 Task: Forward email as attachment with the signature Grace Jones with the subject Update on a training session from softage.8@softage.net to softage.1@softage.net and softage.2@softage.net with BCC to softage.3@softage.net with the message Could you please provide a breakdown of the project communication plan?
Action: Mouse moved to (103, 98)
Screenshot: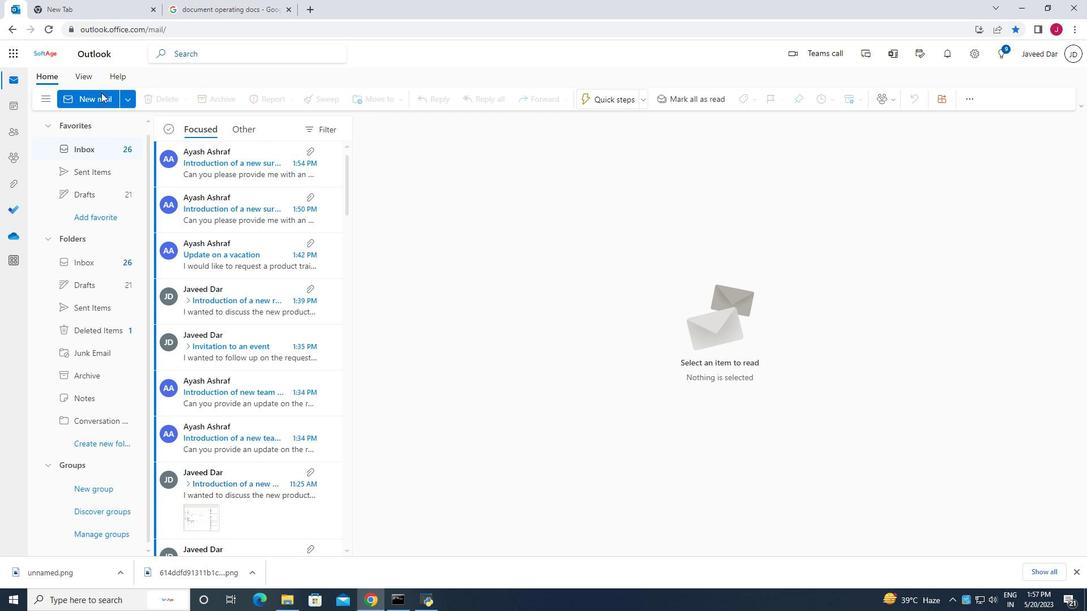 
Action: Mouse pressed left at (103, 98)
Screenshot: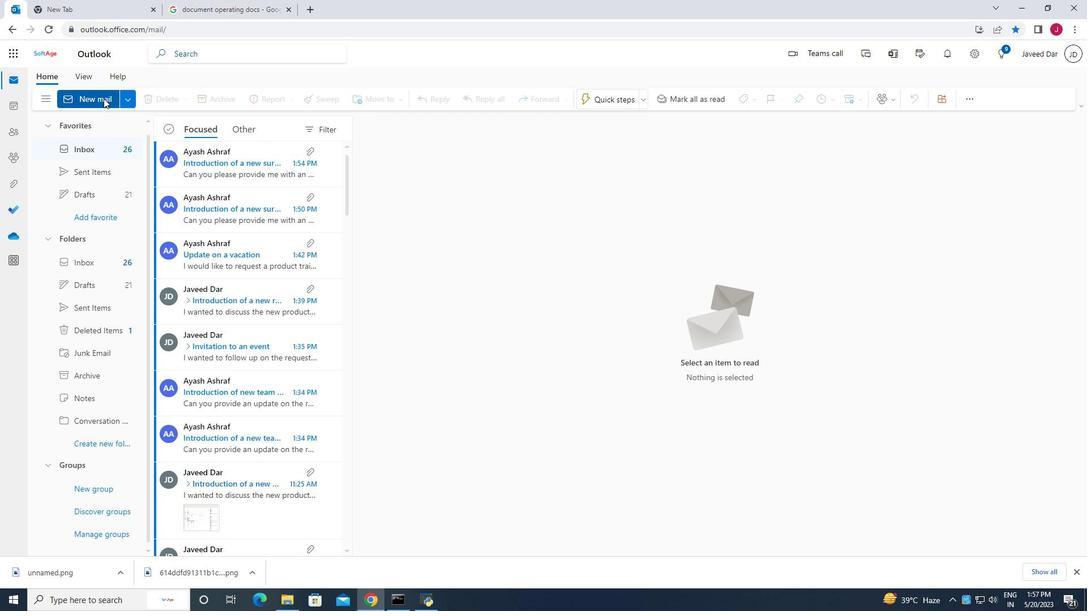 
Action: Mouse moved to (737, 98)
Screenshot: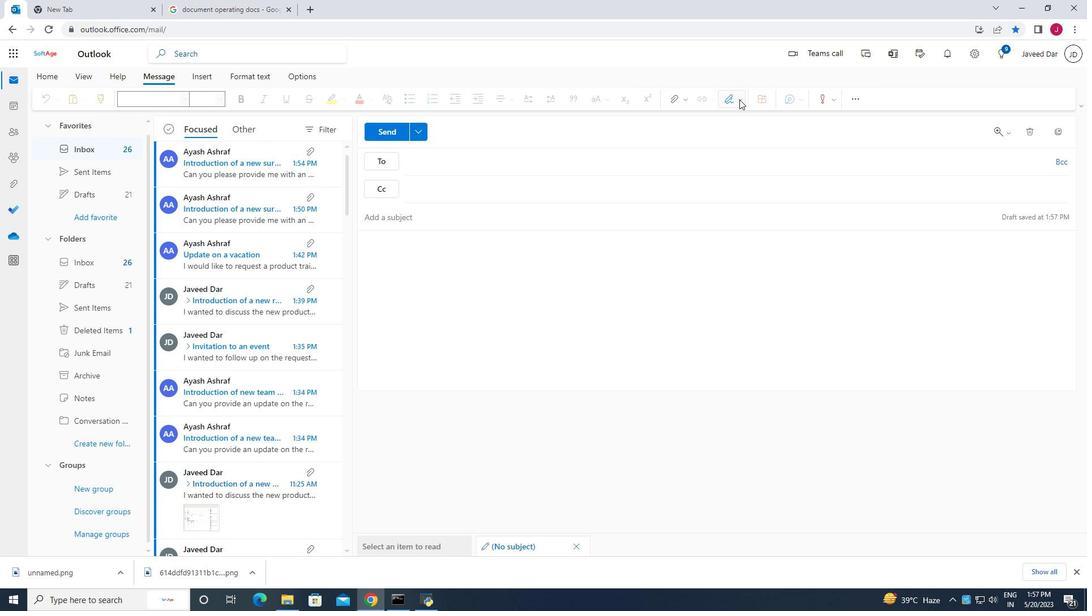 
Action: Mouse pressed left at (737, 98)
Screenshot: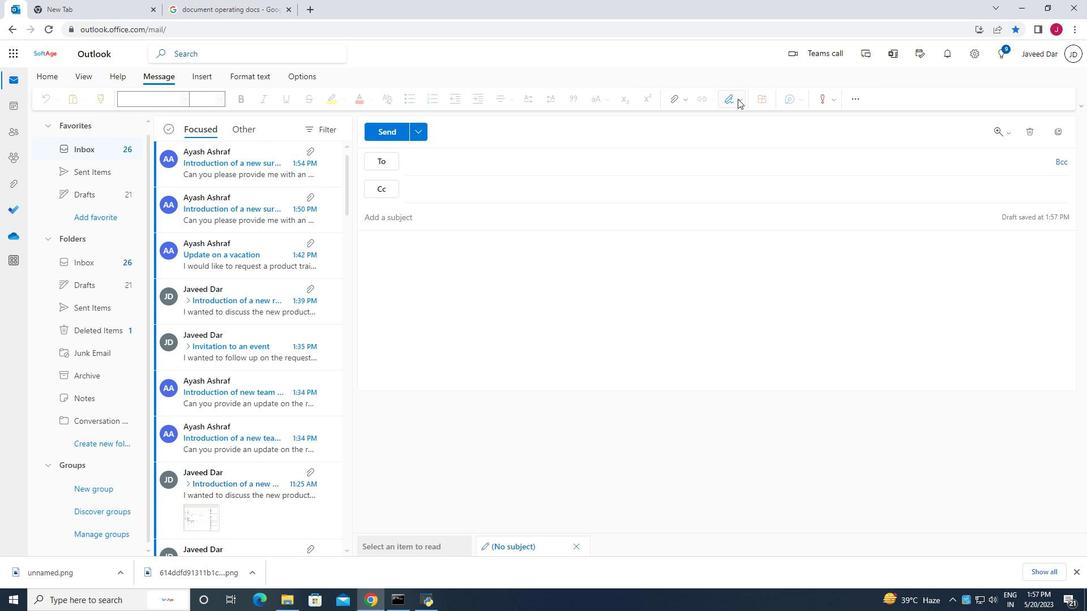 
Action: Mouse moved to (708, 146)
Screenshot: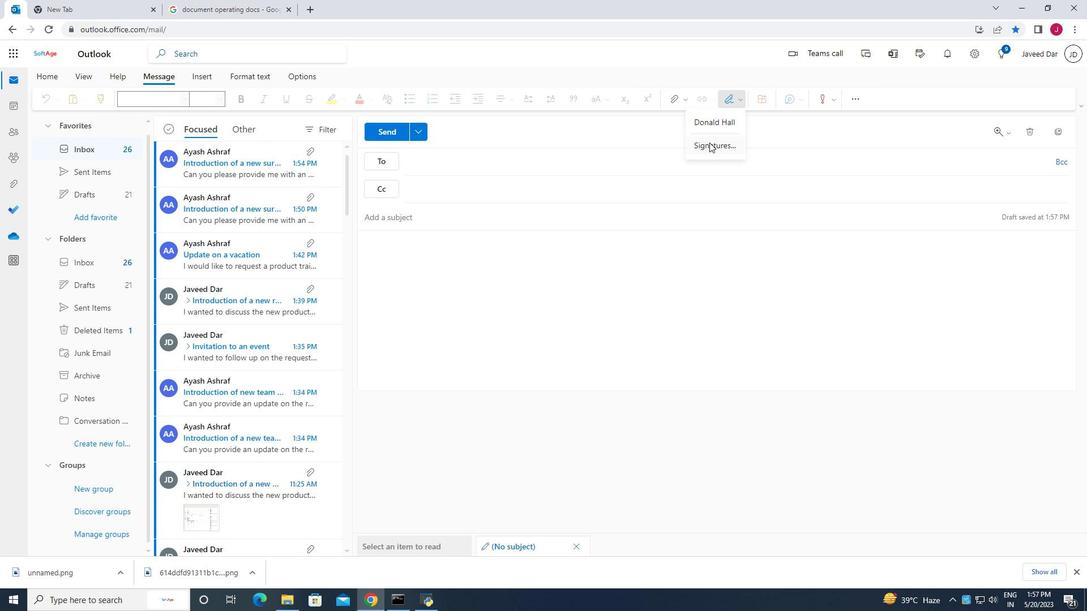 
Action: Mouse pressed left at (708, 146)
Screenshot: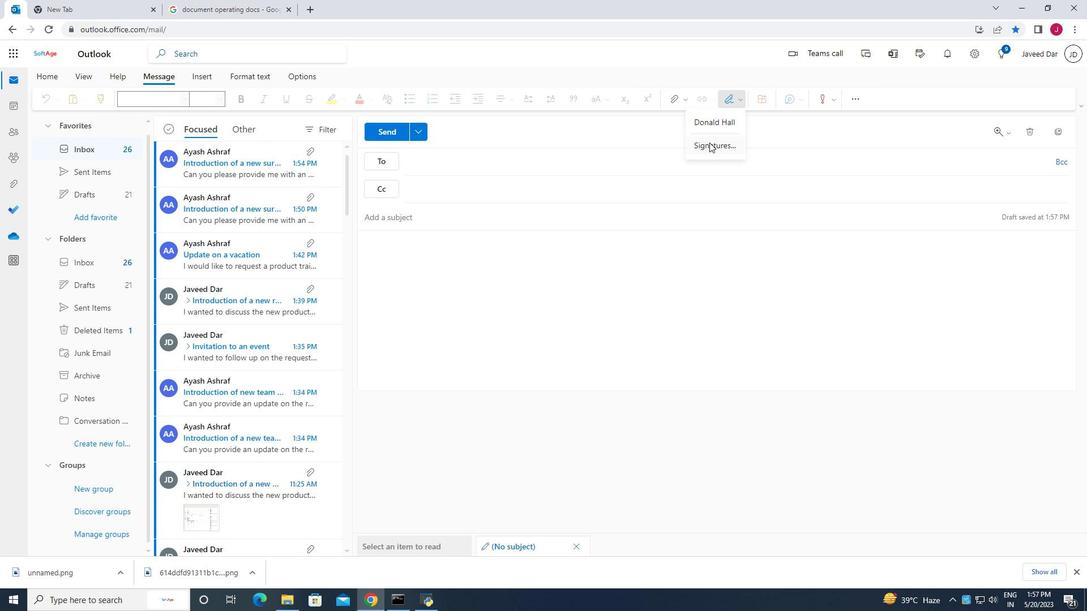 
Action: Mouse moved to (767, 185)
Screenshot: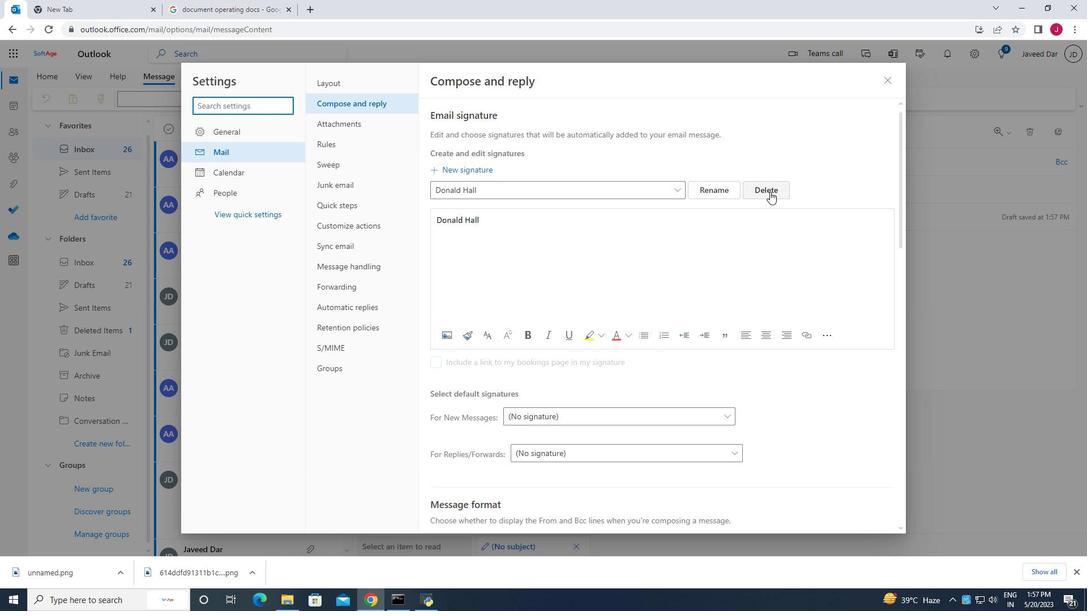 
Action: Mouse pressed left at (767, 185)
Screenshot: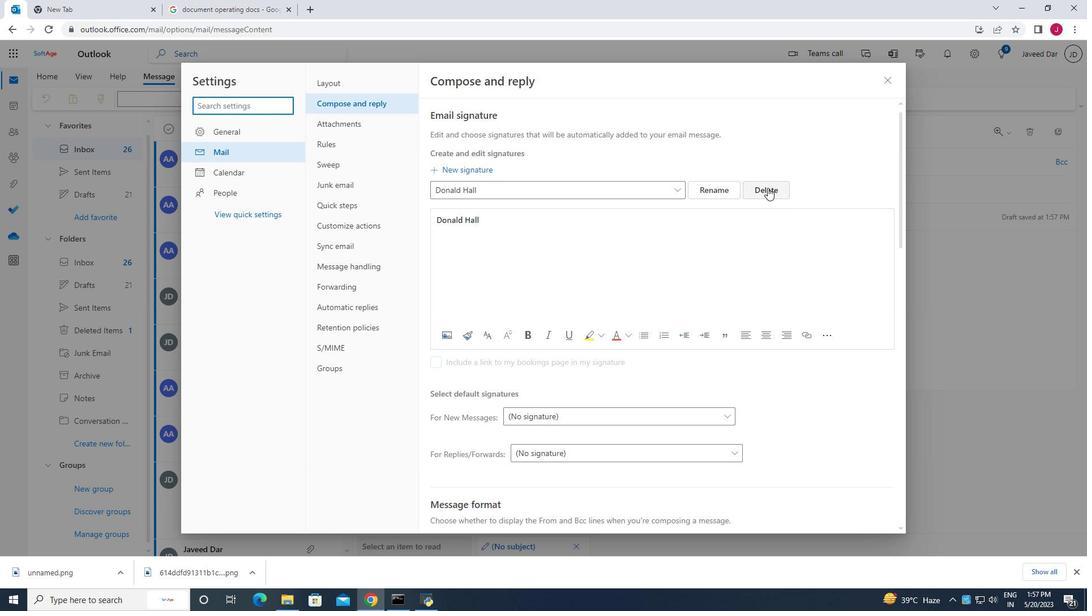 
Action: Mouse moved to (480, 189)
Screenshot: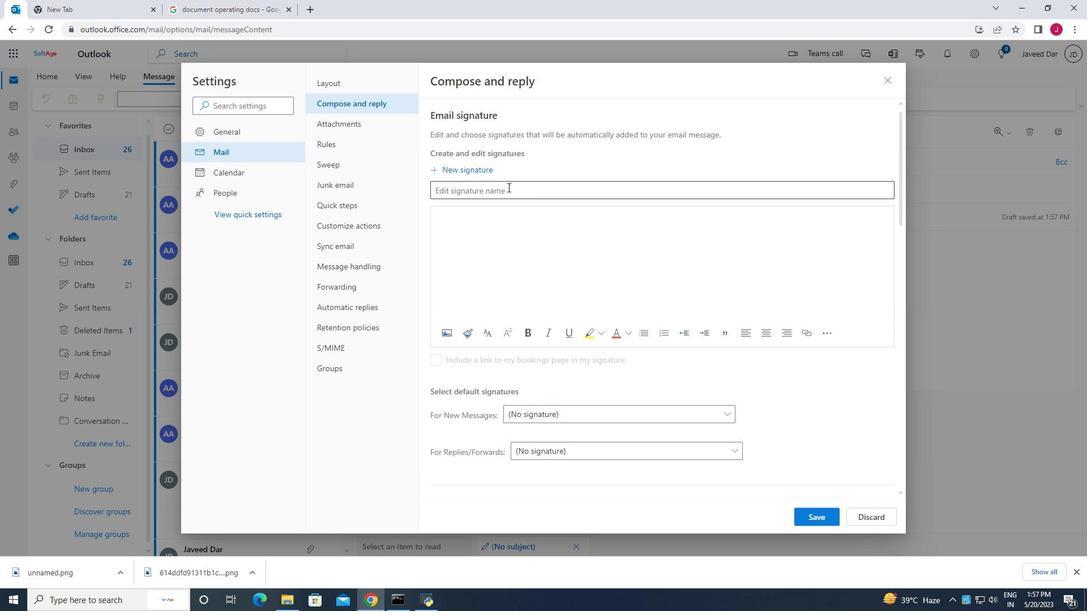 
Action: Mouse pressed left at (480, 189)
Screenshot: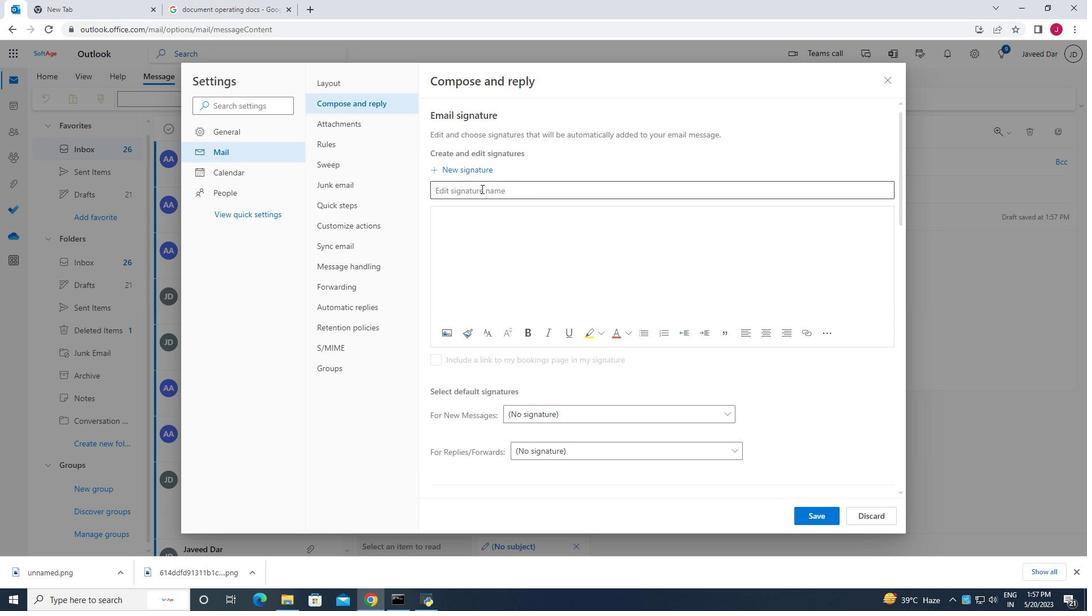 
Action: Key pressed <Key.caps_lock>G<Key.caps_lock>race<Key.space>jones
Screenshot: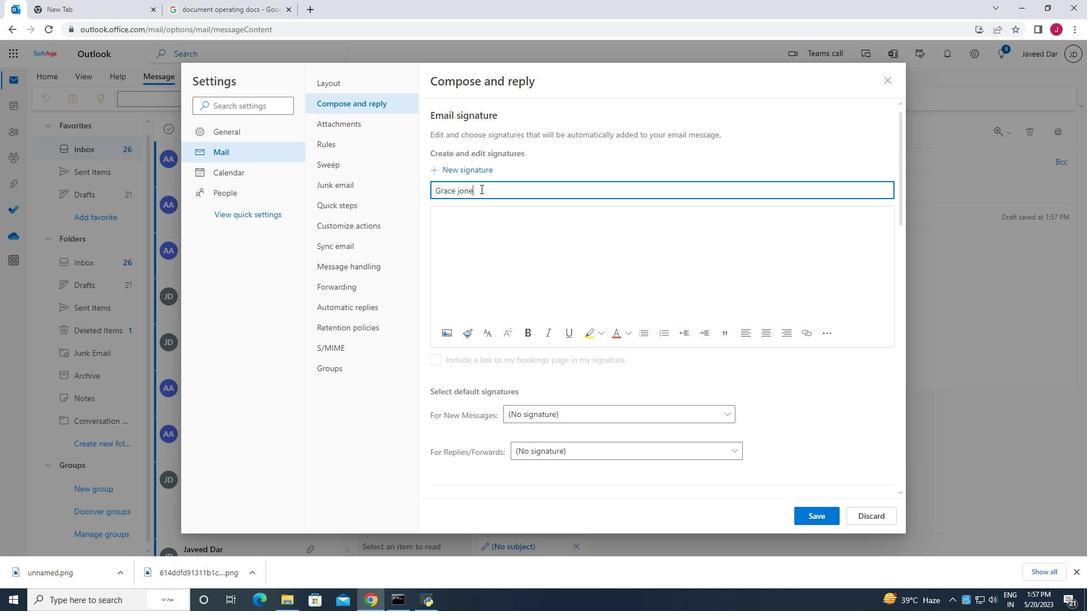 
Action: Mouse moved to (467, 217)
Screenshot: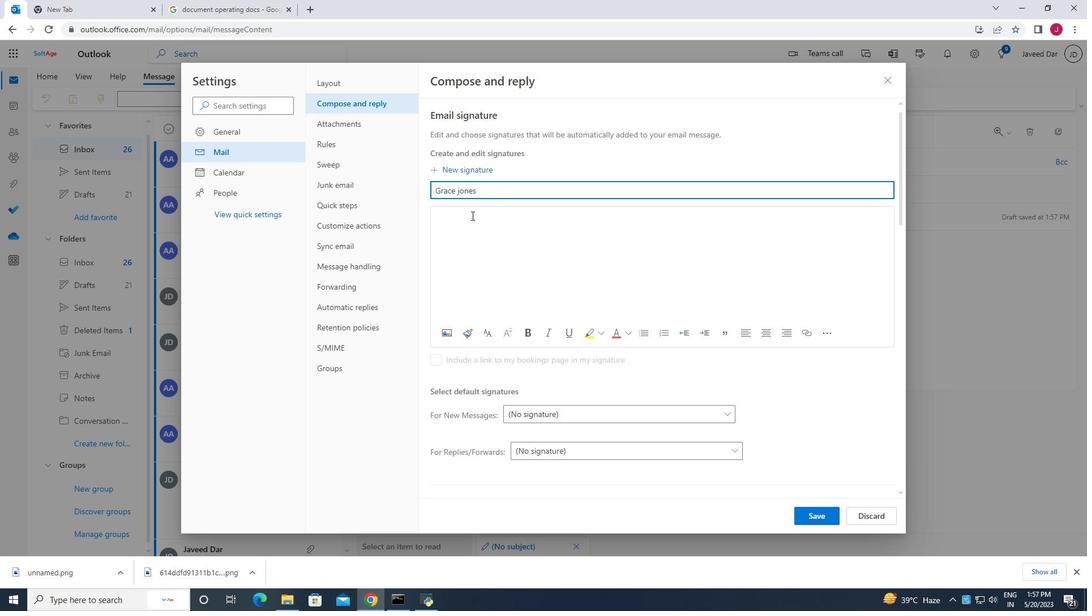 
Action: Mouse pressed left at (467, 217)
Screenshot: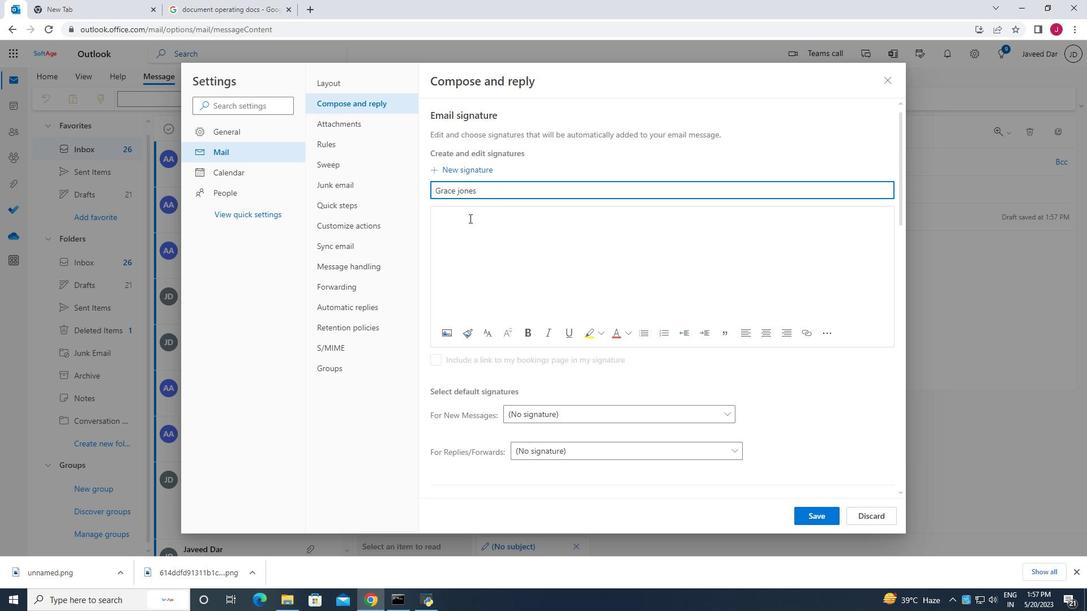 
Action: Key pressed <Key.caps_lock>G<Key.caps_lock>race<Key.space>jones
Screenshot: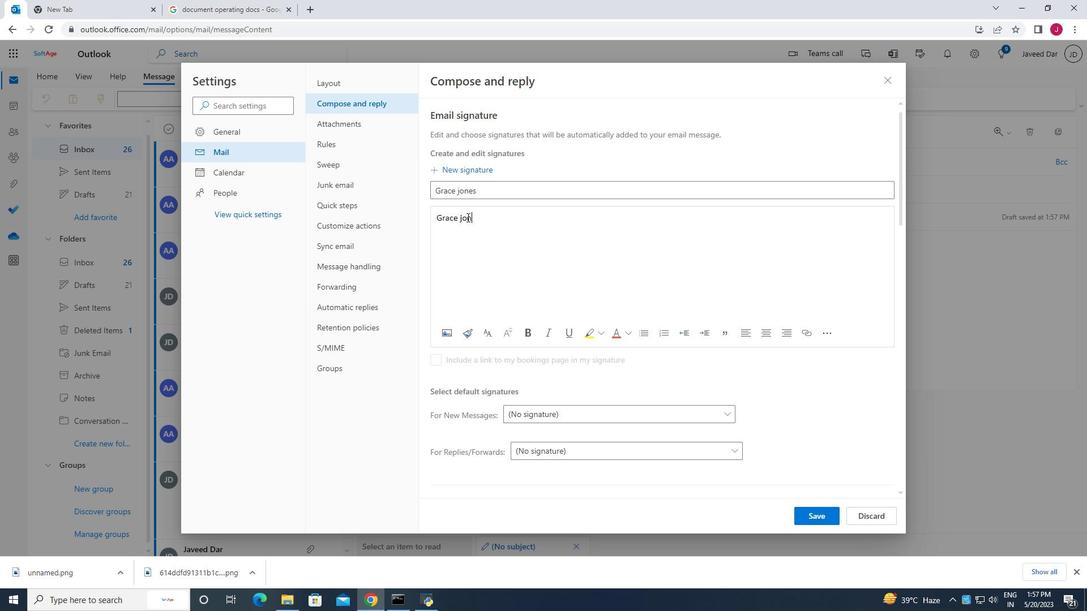 
Action: Mouse moved to (811, 513)
Screenshot: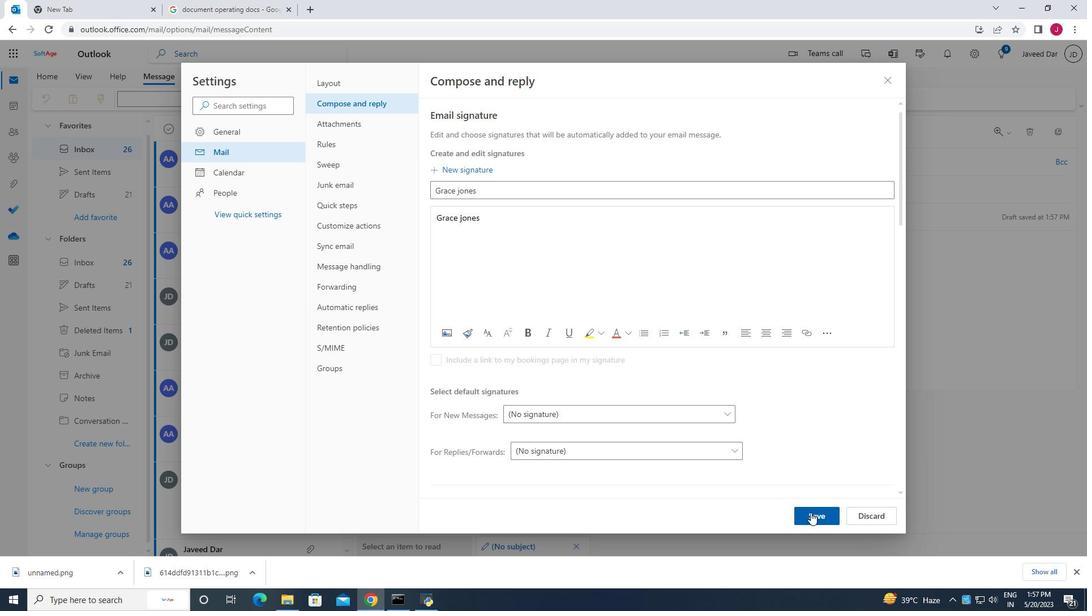 
Action: Mouse pressed left at (811, 513)
Screenshot: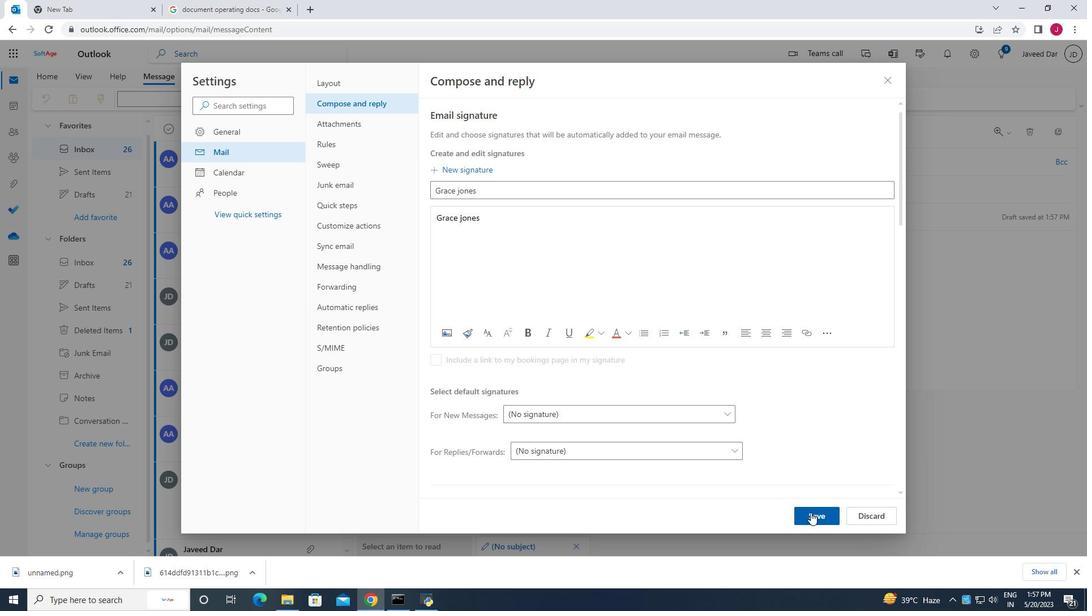 
Action: Mouse moved to (894, 84)
Screenshot: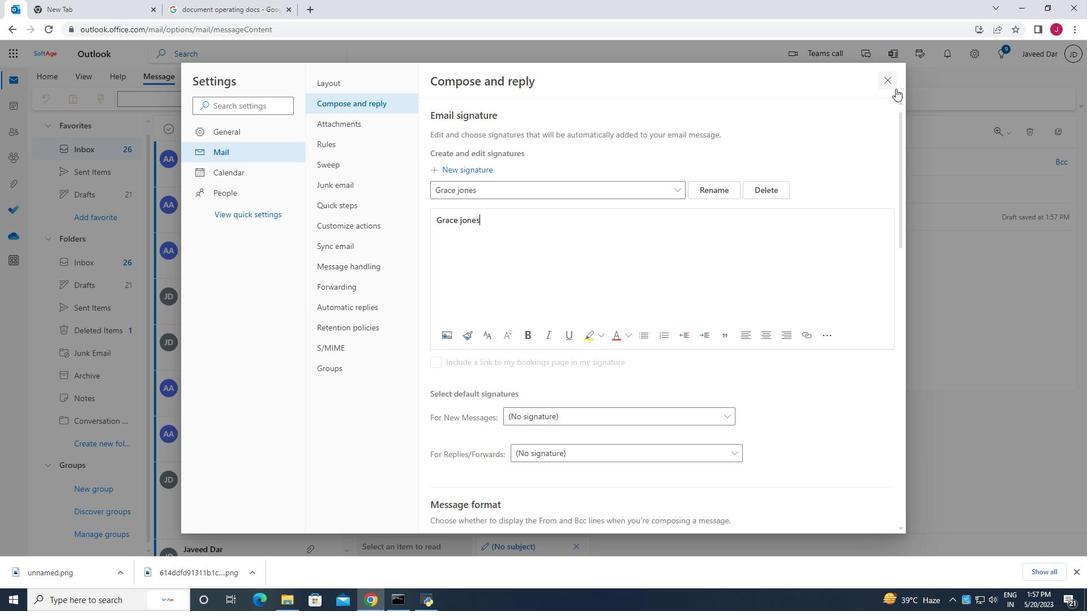 
Action: Mouse pressed left at (894, 84)
Screenshot: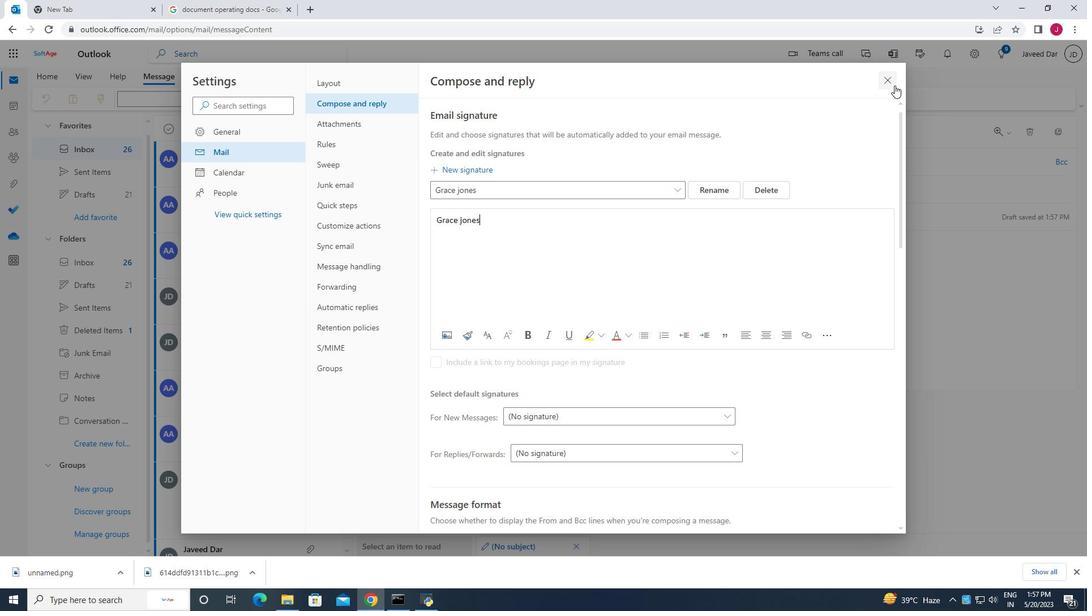 
Action: Mouse moved to (724, 102)
Screenshot: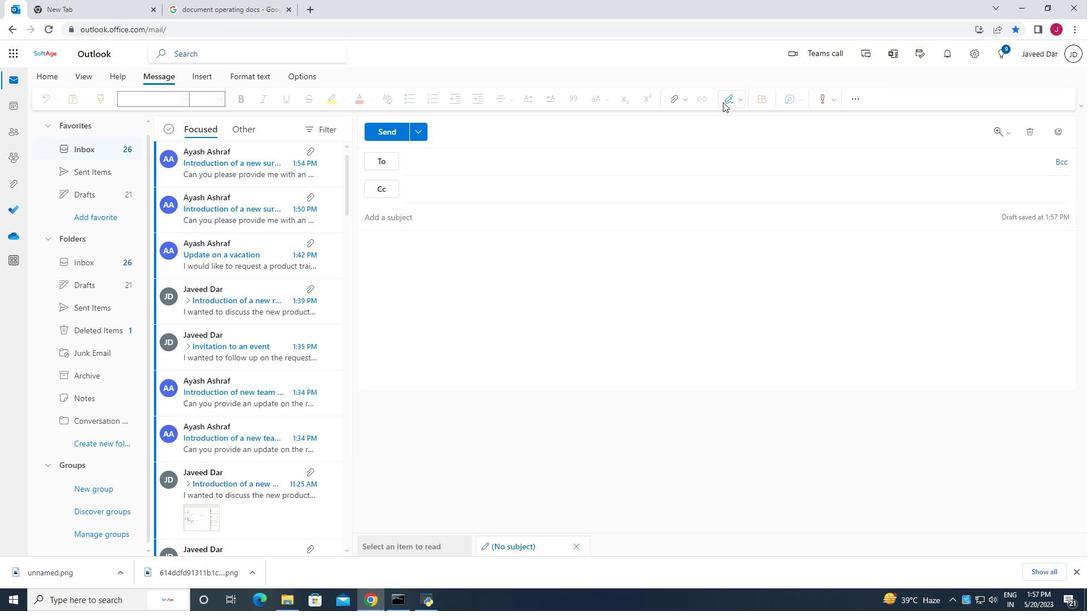 
Action: Mouse pressed left at (724, 102)
Screenshot: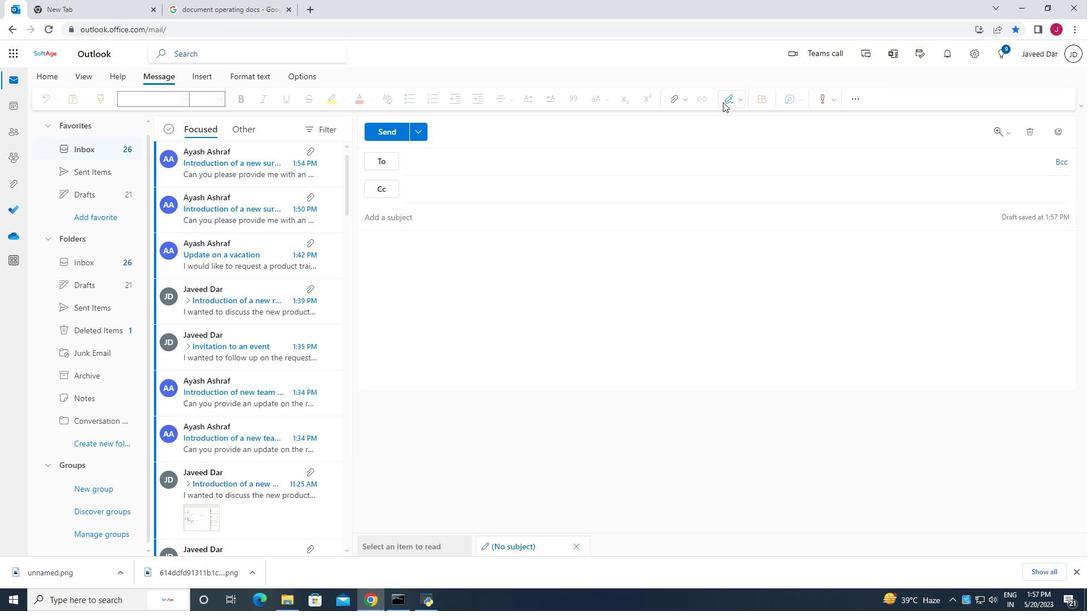 
Action: Mouse moved to (707, 122)
Screenshot: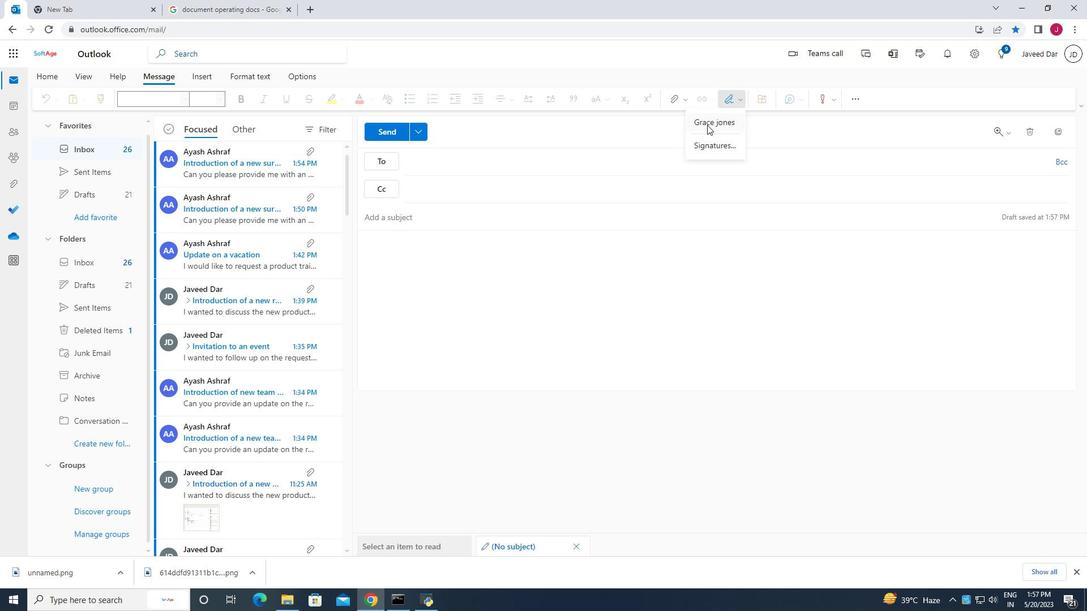 
Action: Mouse pressed left at (707, 122)
Screenshot: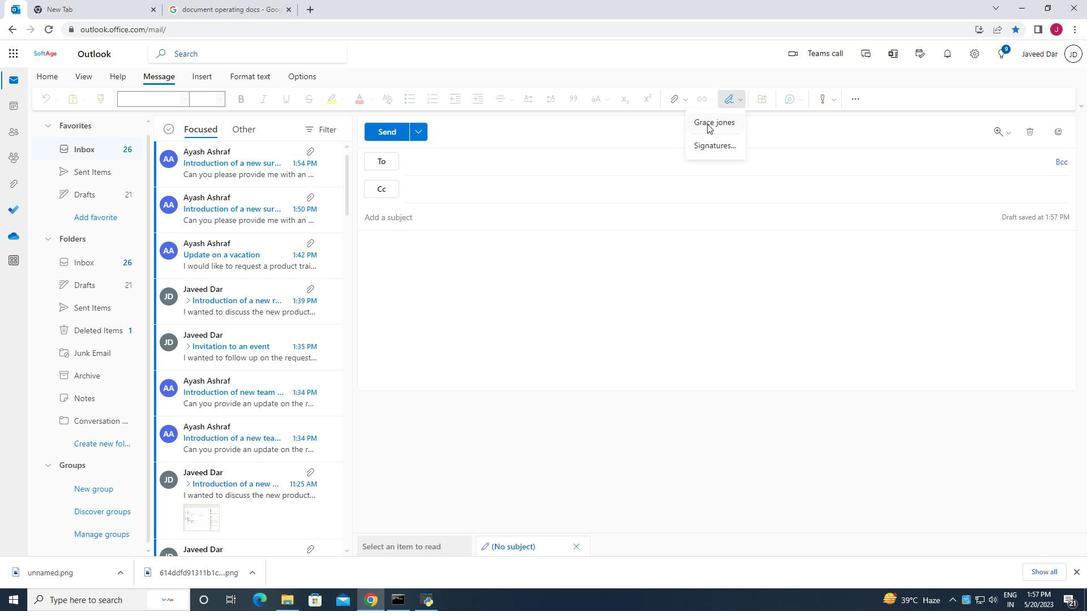 
Action: Mouse moved to (395, 218)
Screenshot: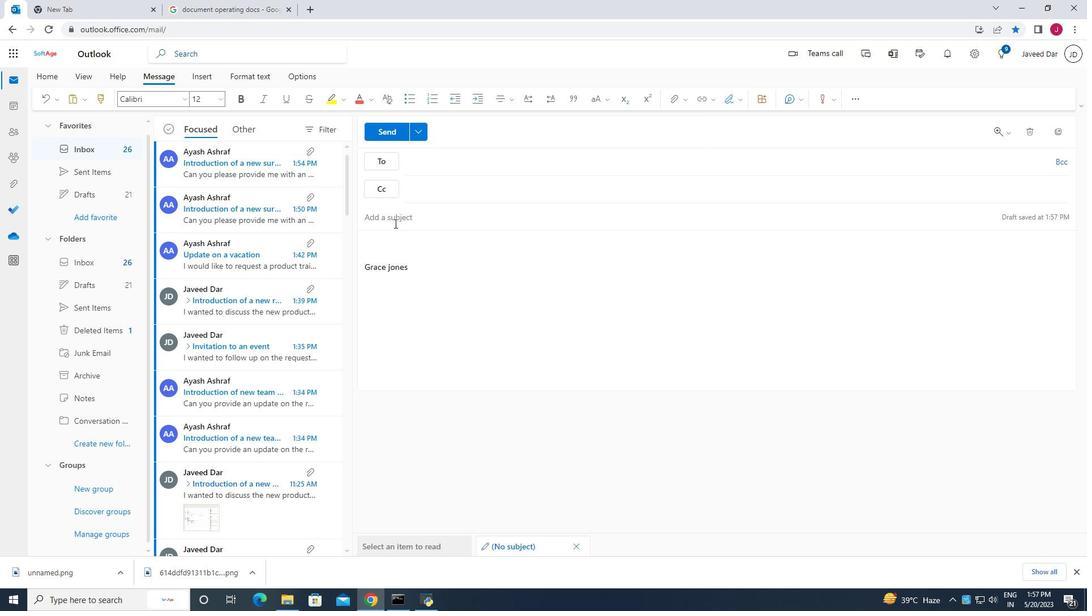 
Action: Mouse pressed left at (395, 218)
Screenshot: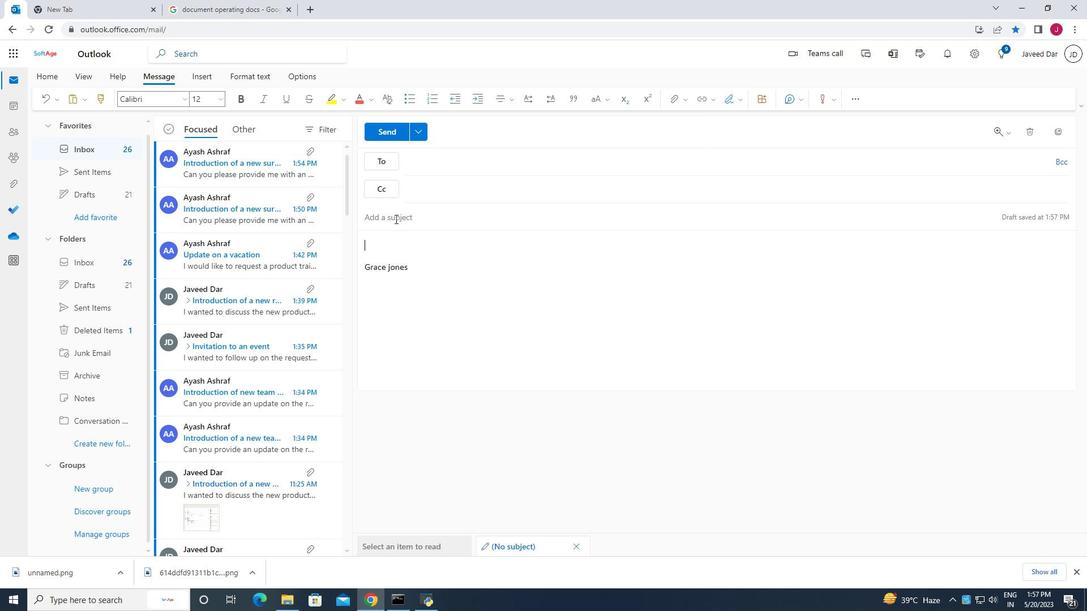 
Action: Key pressed <Key.caps_lock>U<Key.caps_lock>pdate<Key.space>on<Key.space>a<Key.space>training<Key.space>session
Screenshot: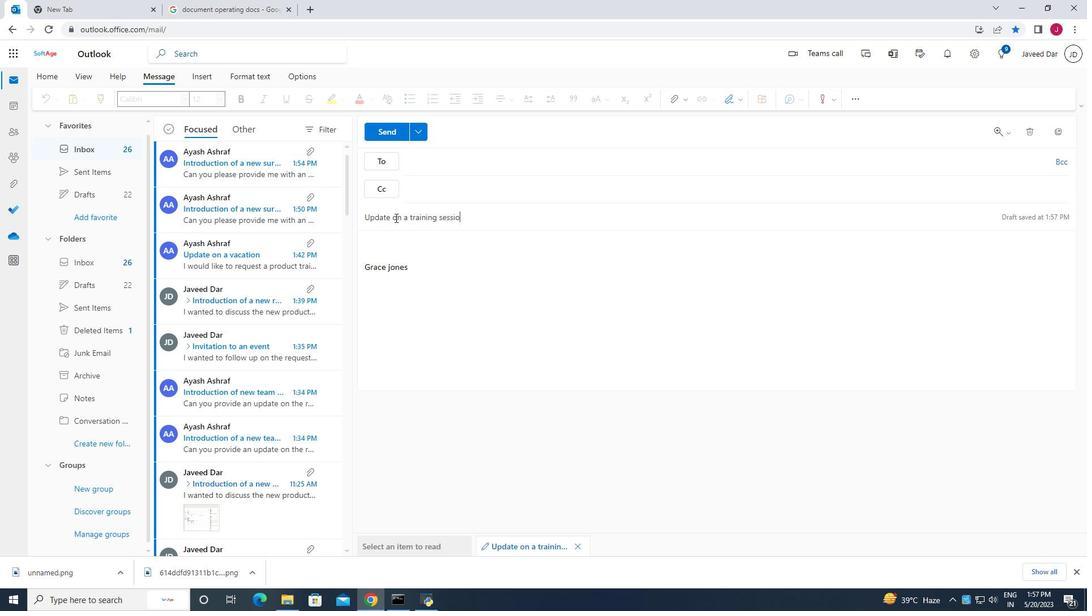 
Action: Mouse moved to (389, 245)
Screenshot: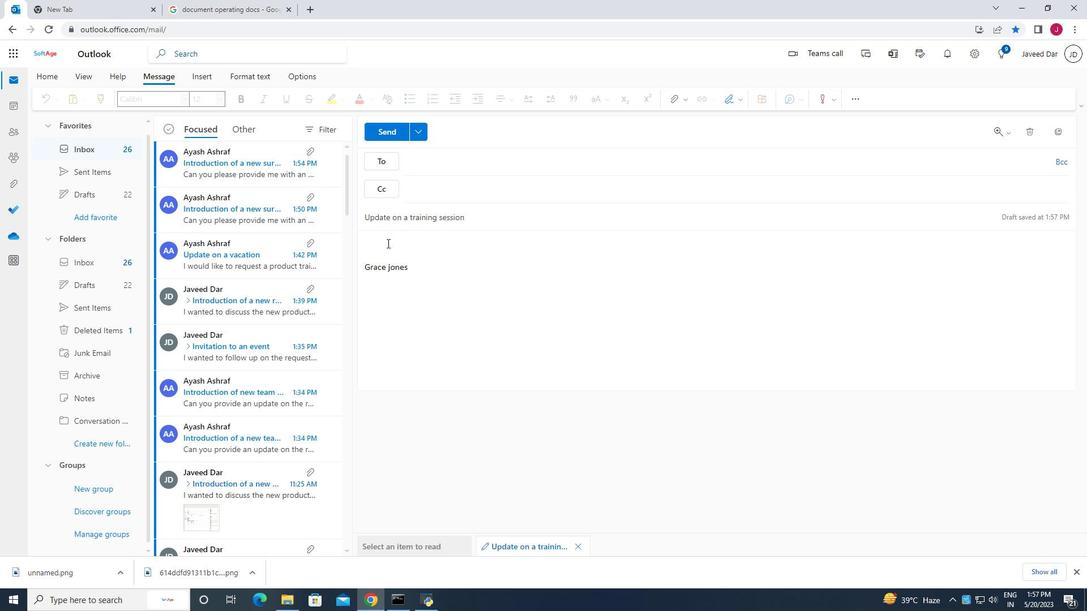 
Action: Mouse pressed left at (389, 245)
Screenshot: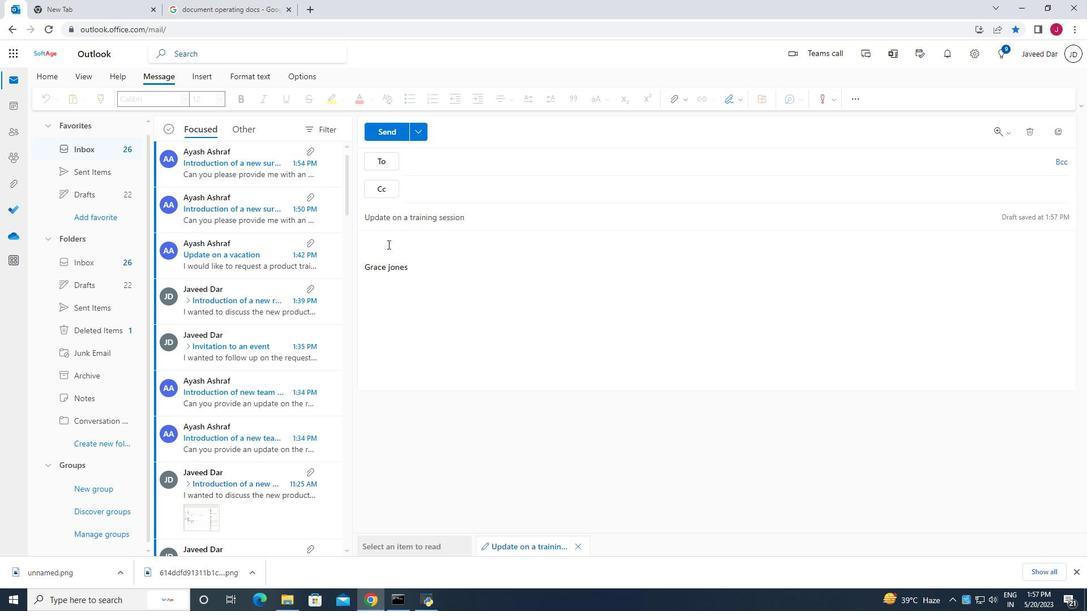 
Action: Key pressed <Key.caps_lock>C<Key.caps_lock>ould<Key.space>you<Key.space>please<Key.space>provide<Key.space>a<Key.space>breakdown<Key.space>of<Key.space>the<Key.space>project<Key.space>communication<Key.space>plan.
Screenshot: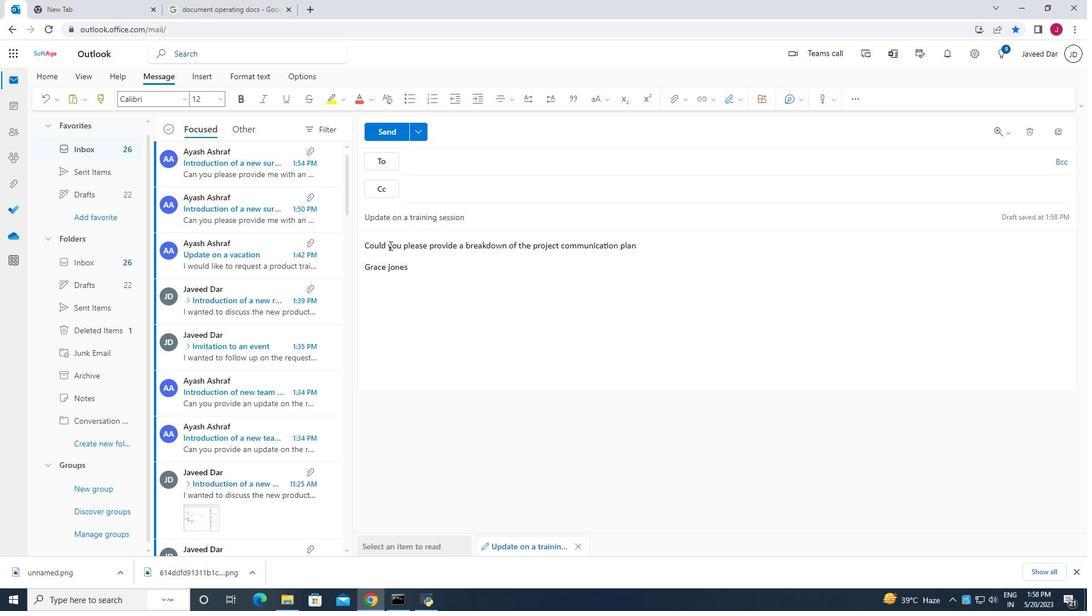 
Action: Mouse moved to (1064, 160)
Screenshot: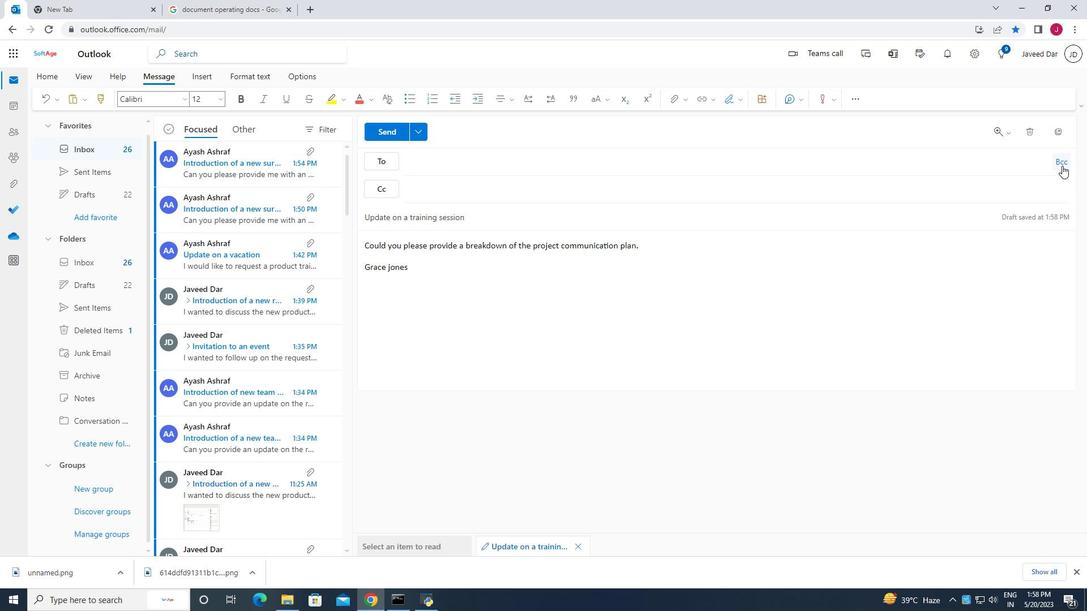 
Action: Mouse pressed left at (1064, 160)
Screenshot: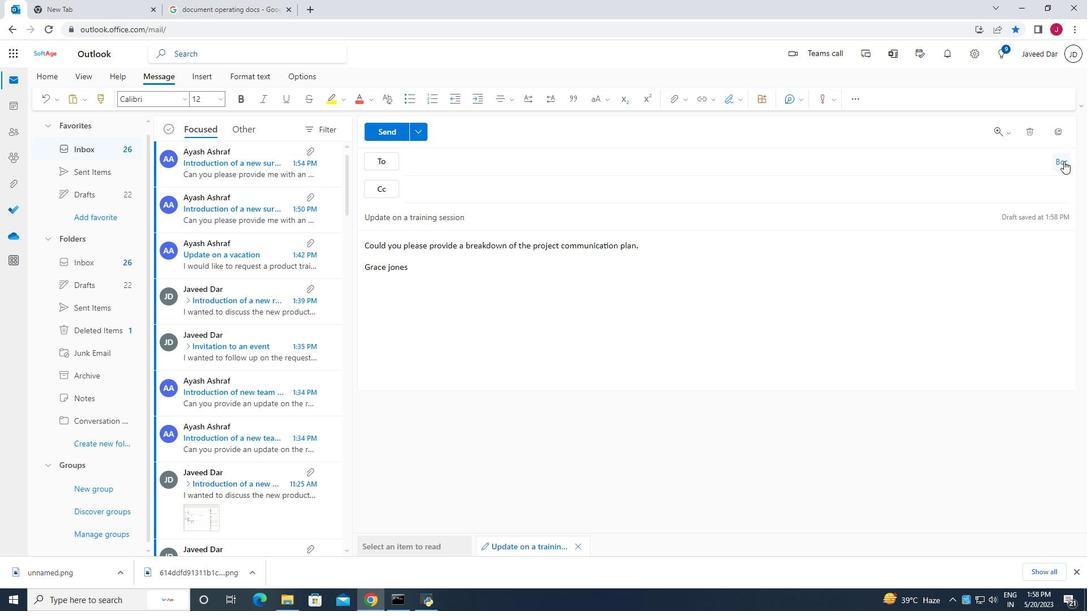 
Action: Mouse moved to (437, 207)
Screenshot: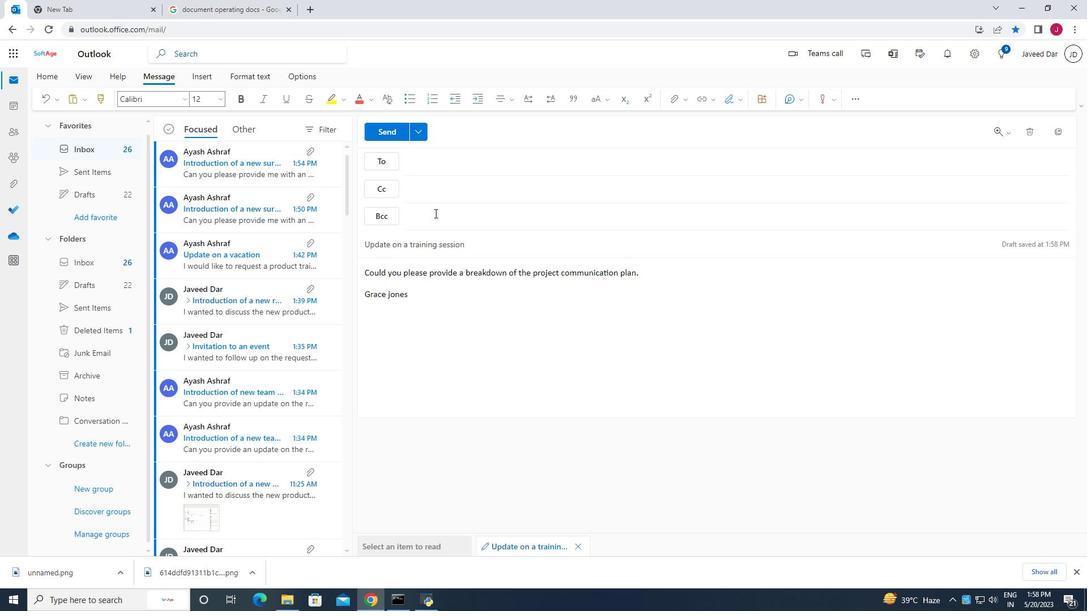 
Action: Key pressed softage.3
Screenshot: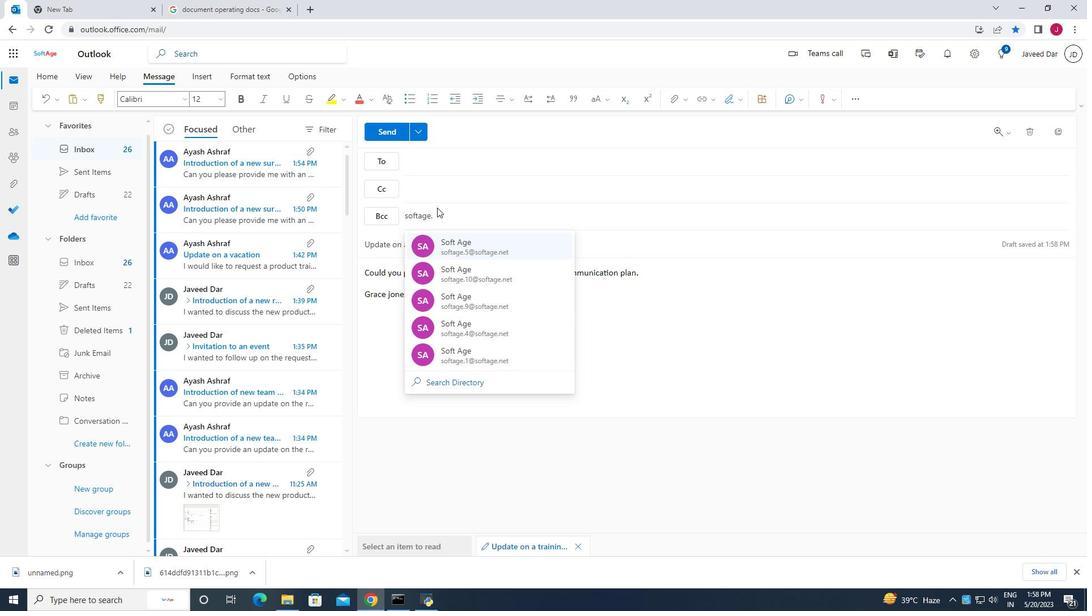 
Action: Mouse moved to (509, 373)
Screenshot: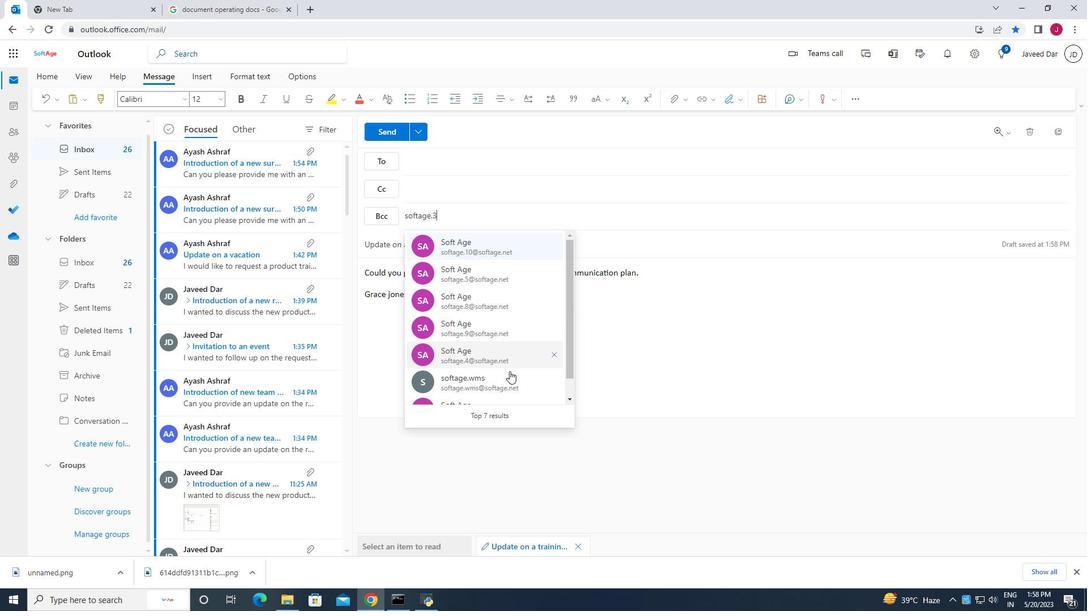
Action: Mouse scrolled (509, 372) with delta (0, 0)
Screenshot: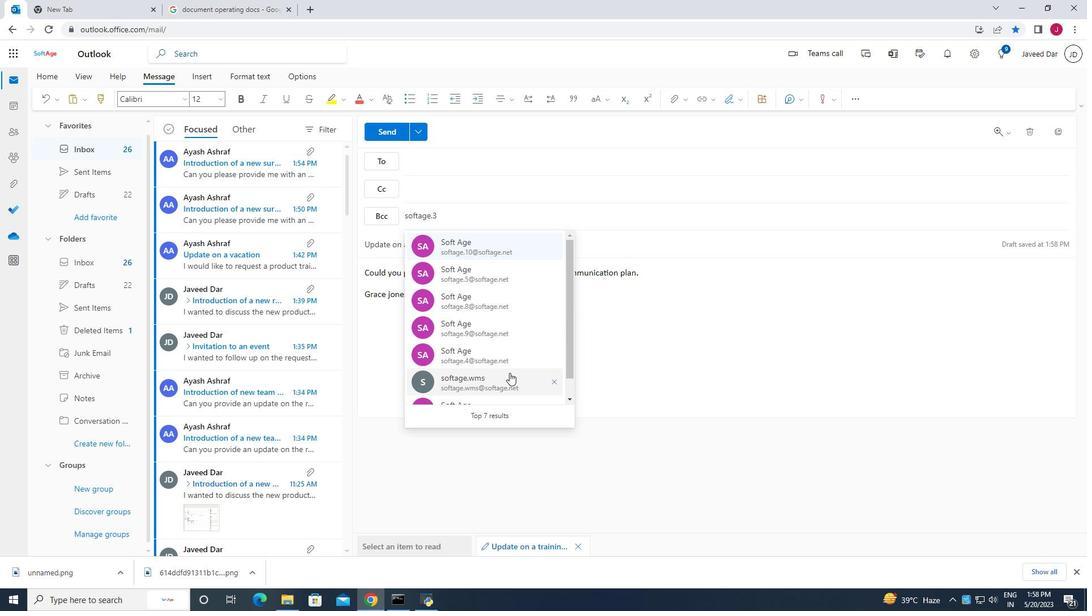 
Action: Mouse moved to (512, 376)
Screenshot: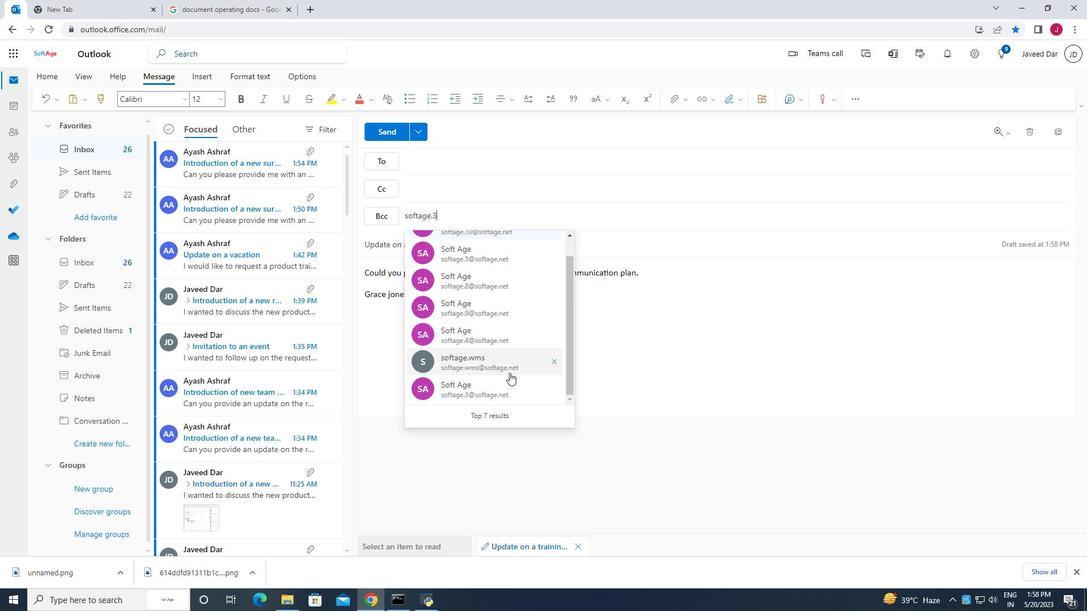 
Action: Mouse scrolled (512, 376) with delta (0, 0)
Screenshot: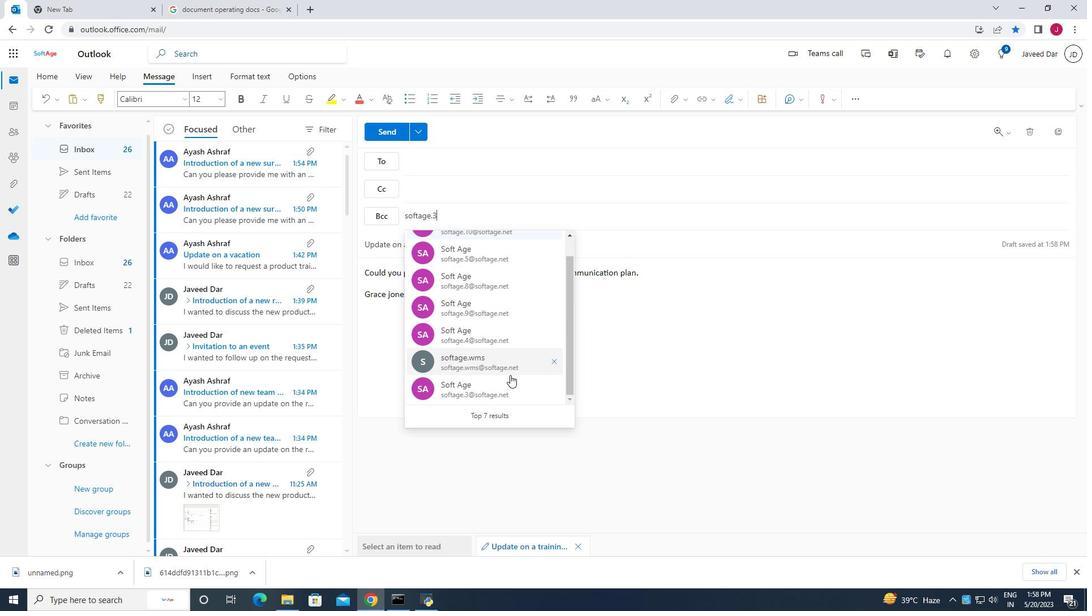 
Action: Mouse moved to (512, 377)
Screenshot: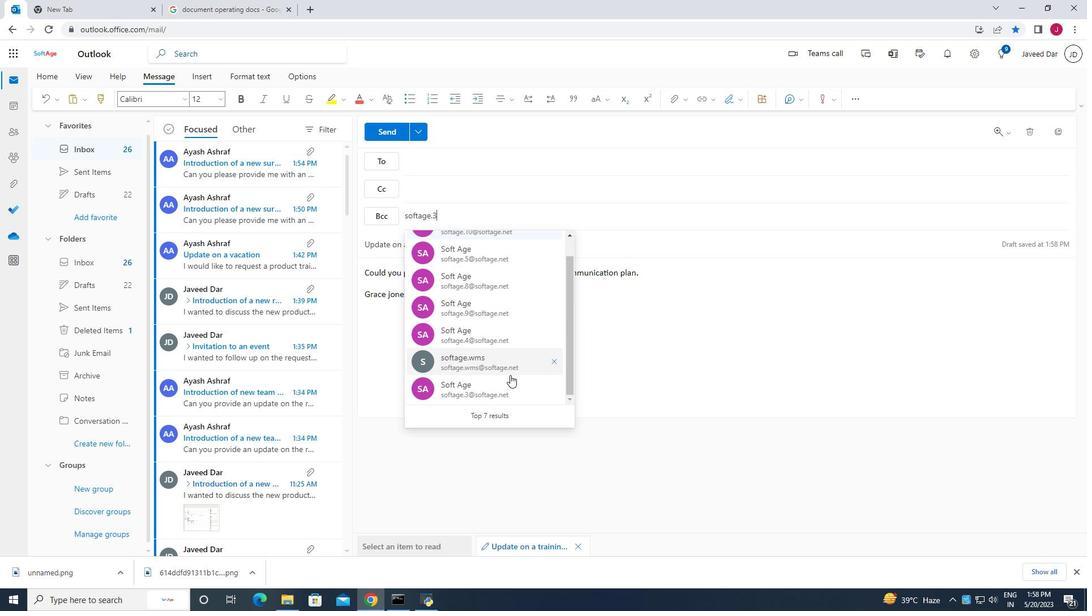 
Action: Mouse scrolled (512, 376) with delta (0, 0)
Screenshot: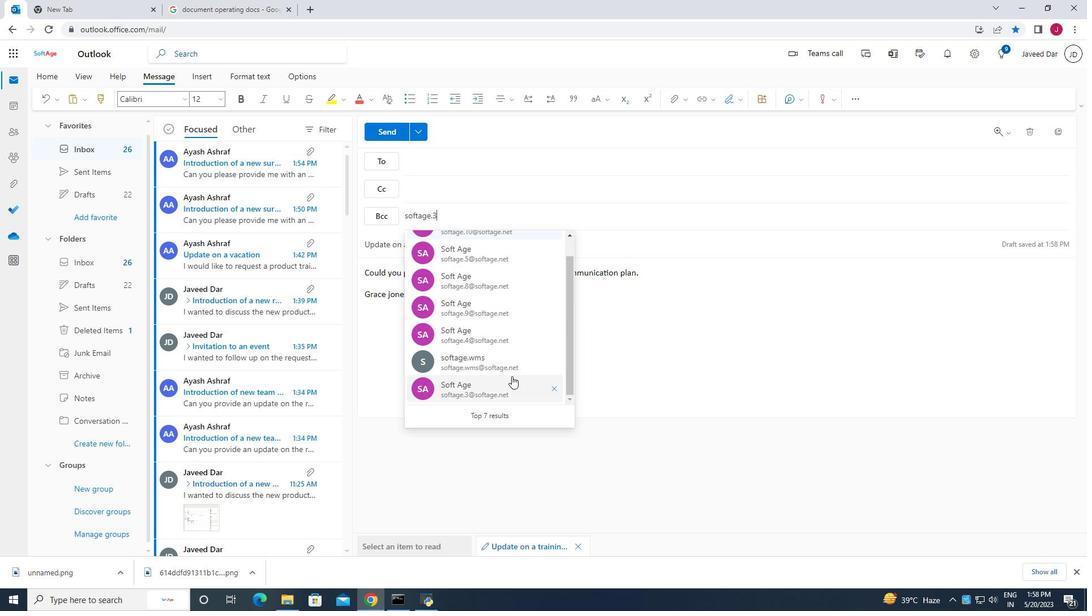 
Action: Mouse scrolled (512, 376) with delta (0, 0)
Screenshot: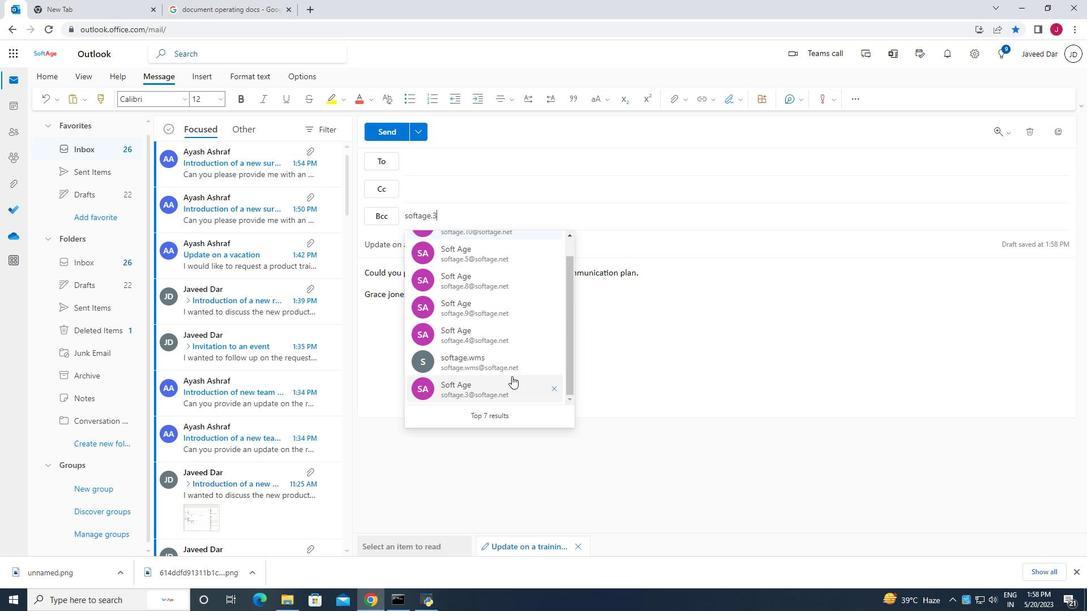 
Action: Mouse moved to (514, 384)
Screenshot: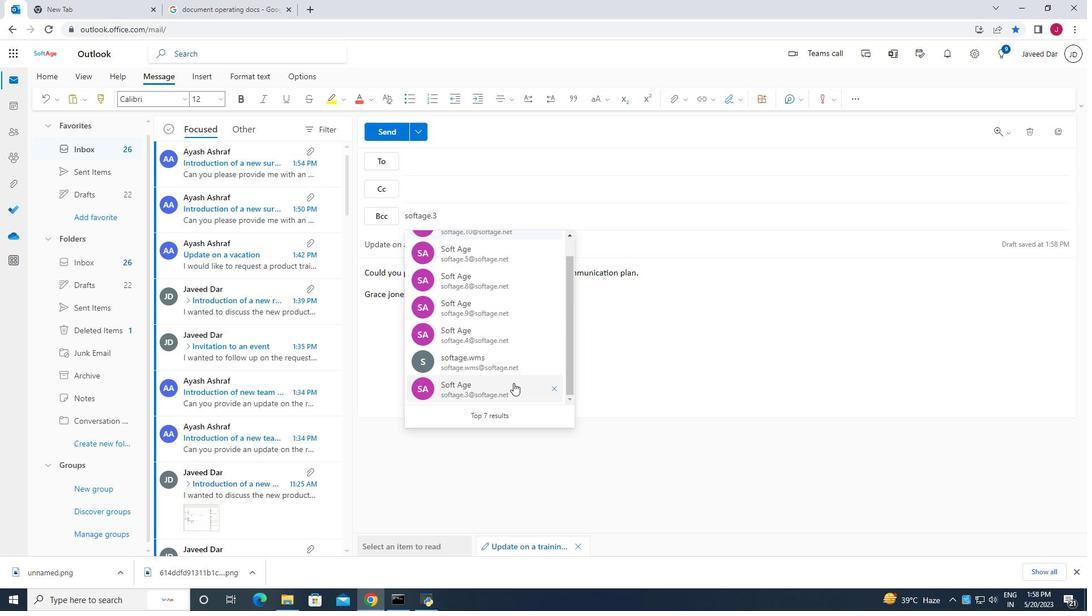 
Action: Mouse pressed left at (514, 384)
Screenshot: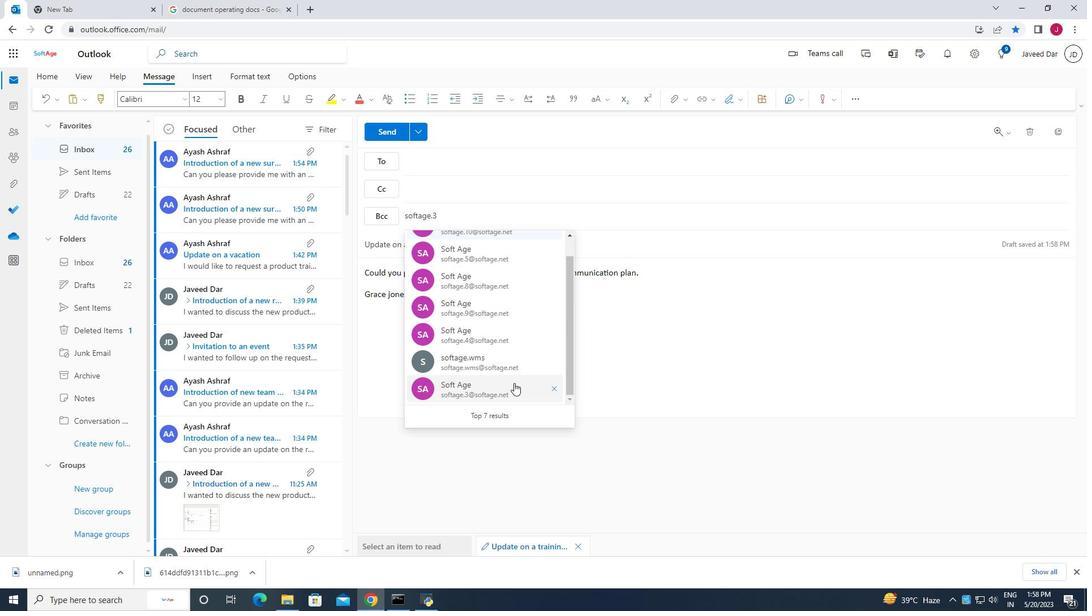 
Action: Mouse moved to (444, 159)
Screenshot: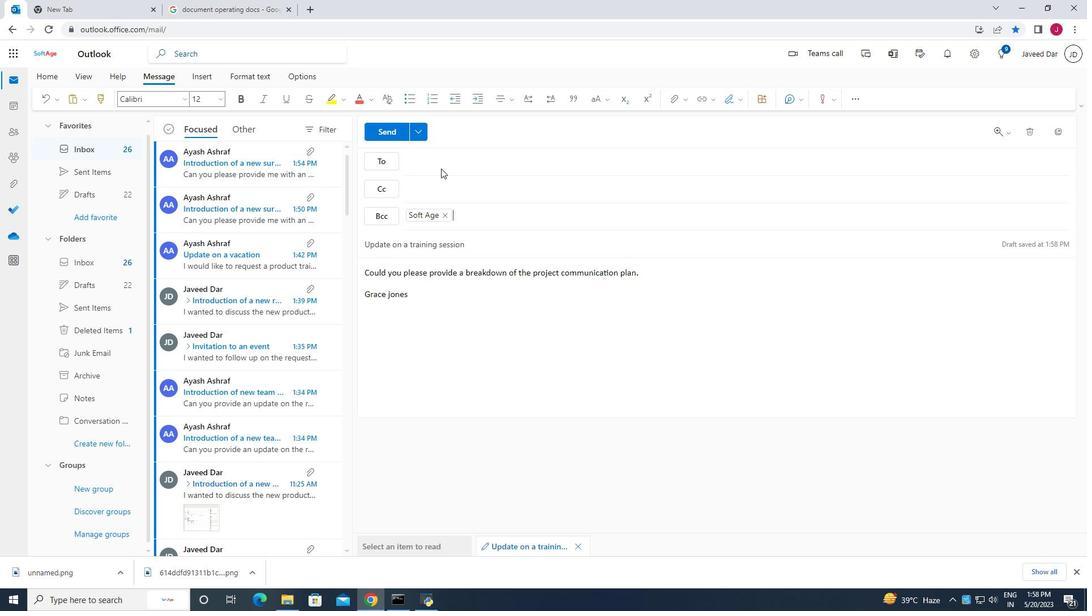 
Action: Mouse pressed left at (444, 159)
Screenshot: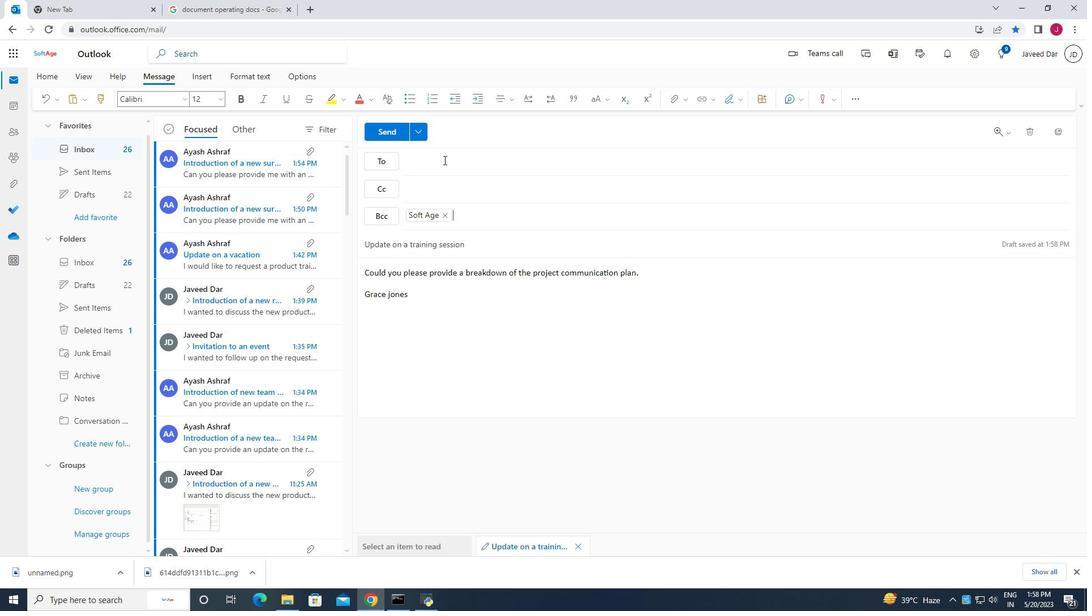 
Action: Key pressed sofatge.1<Key.backspace><Key.backspace><Key.backspace><Key.backspace><Key.backspace><Key.backspace>tage.1
Screenshot: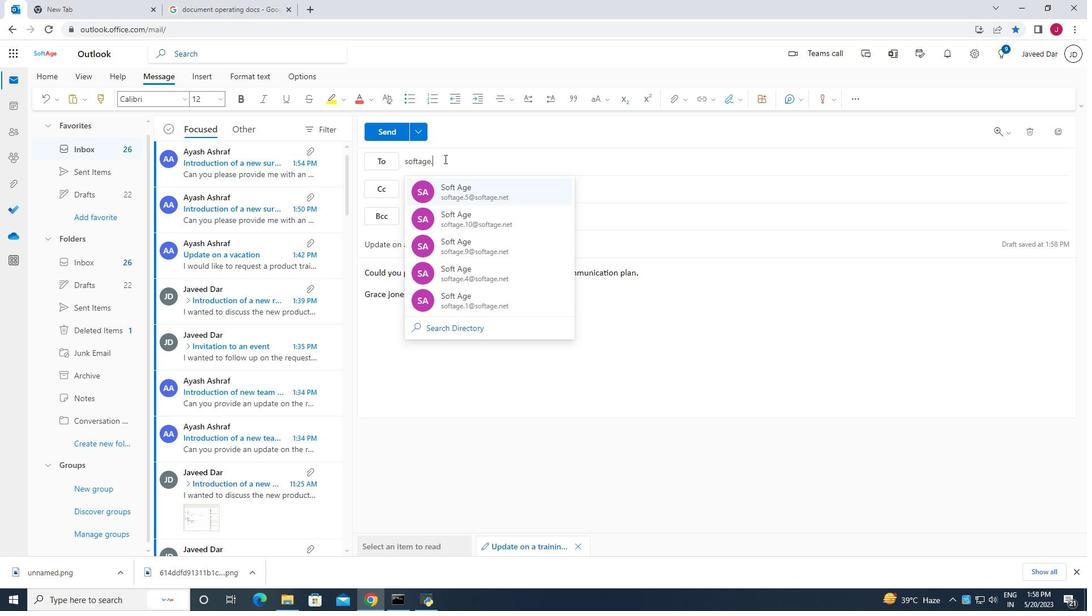 
Action: Mouse moved to (501, 300)
Screenshot: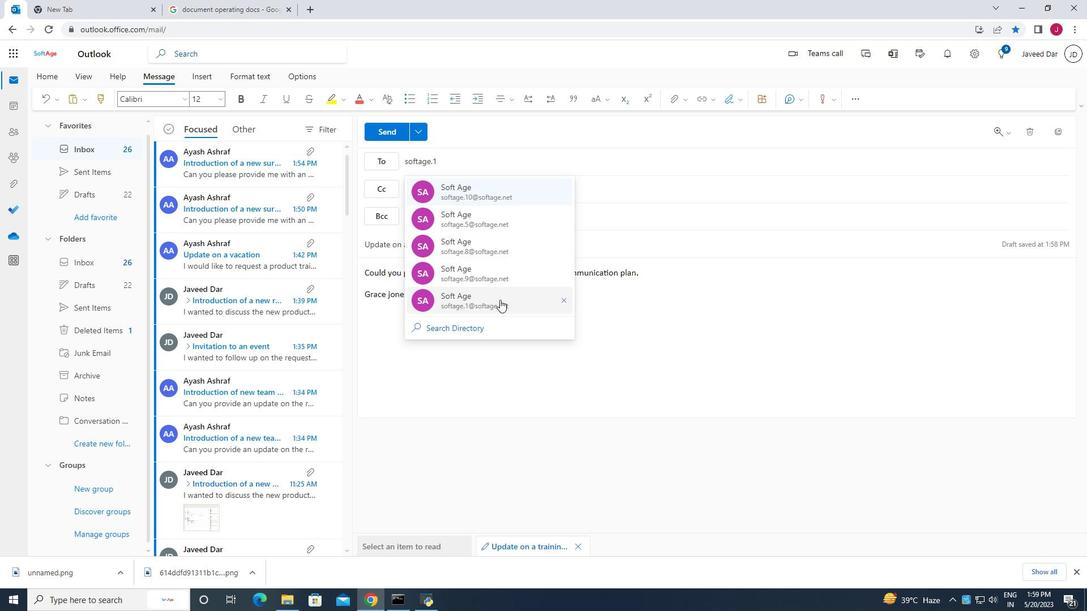 
Action: Mouse pressed left at (501, 300)
Screenshot: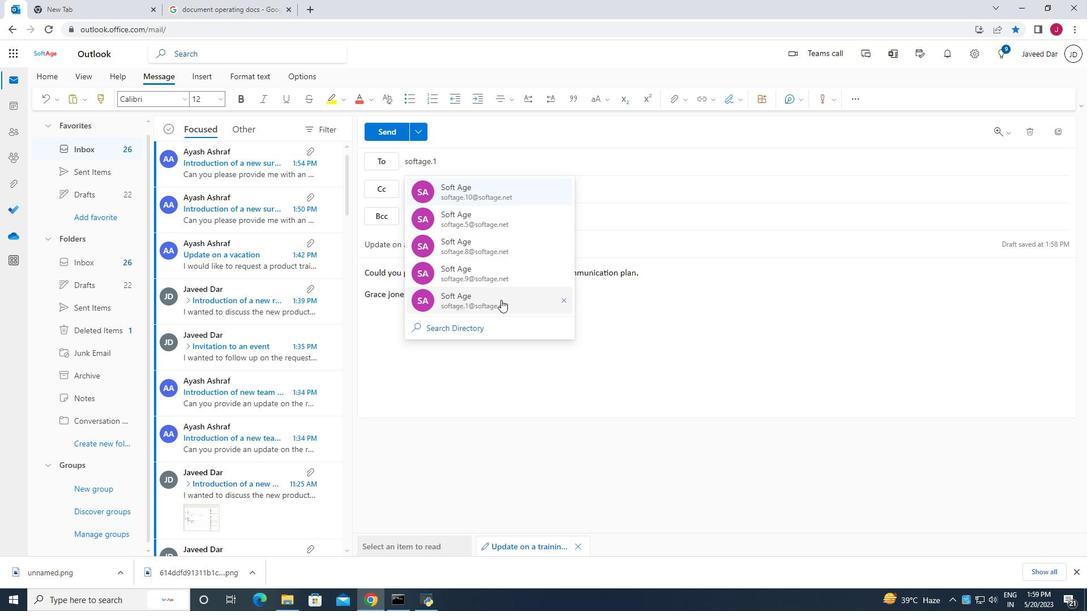 
Action: Mouse moved to (474, 159)
Screenshot: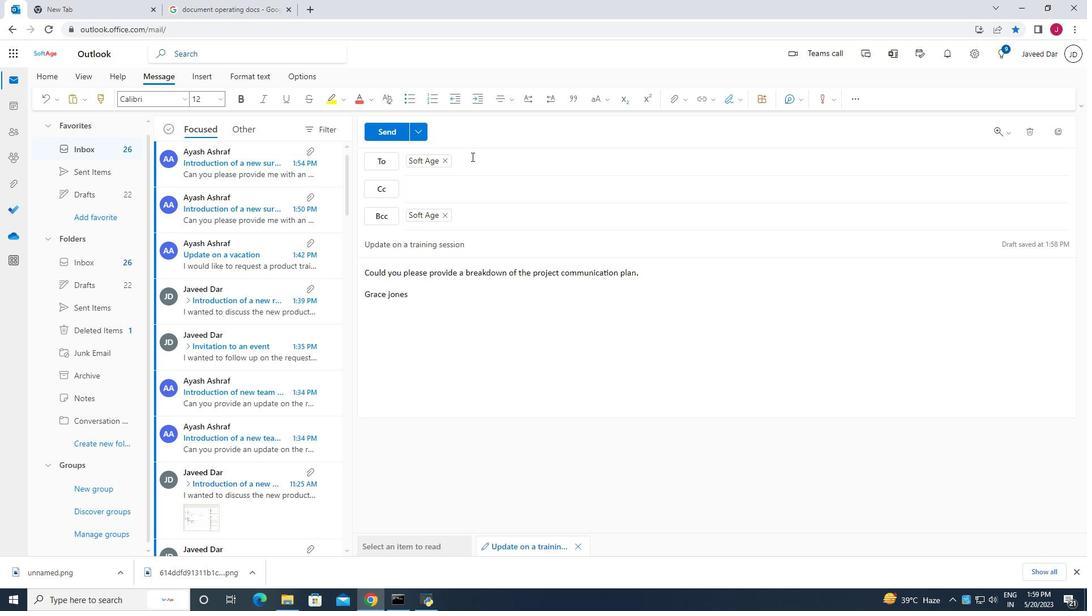 
Action: Key pressed softage.2
Screenshot: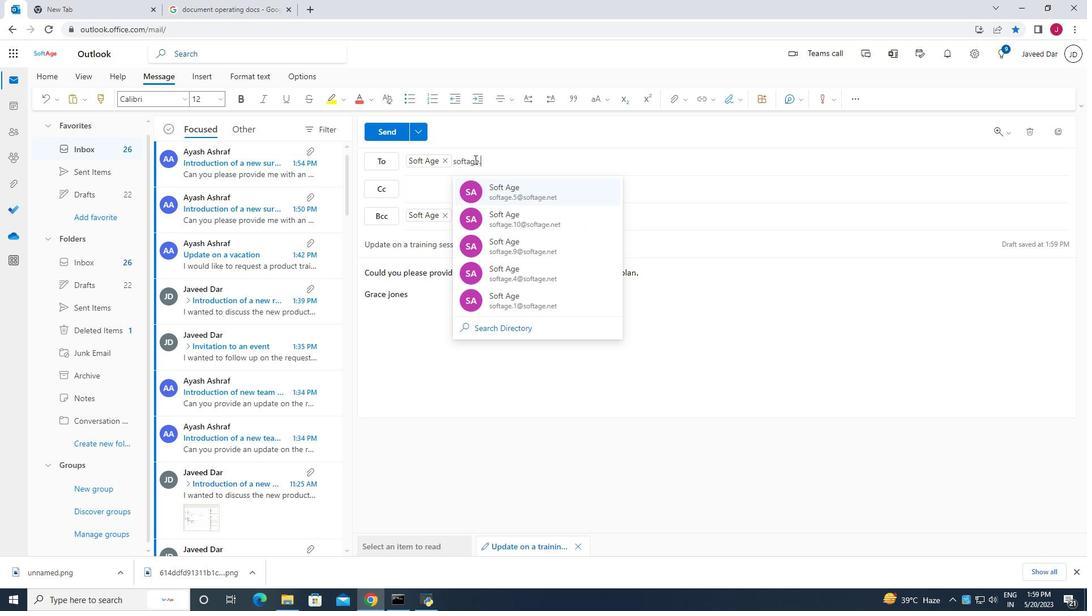 
Action: Mouse moved to (554, 296)
Screenshot: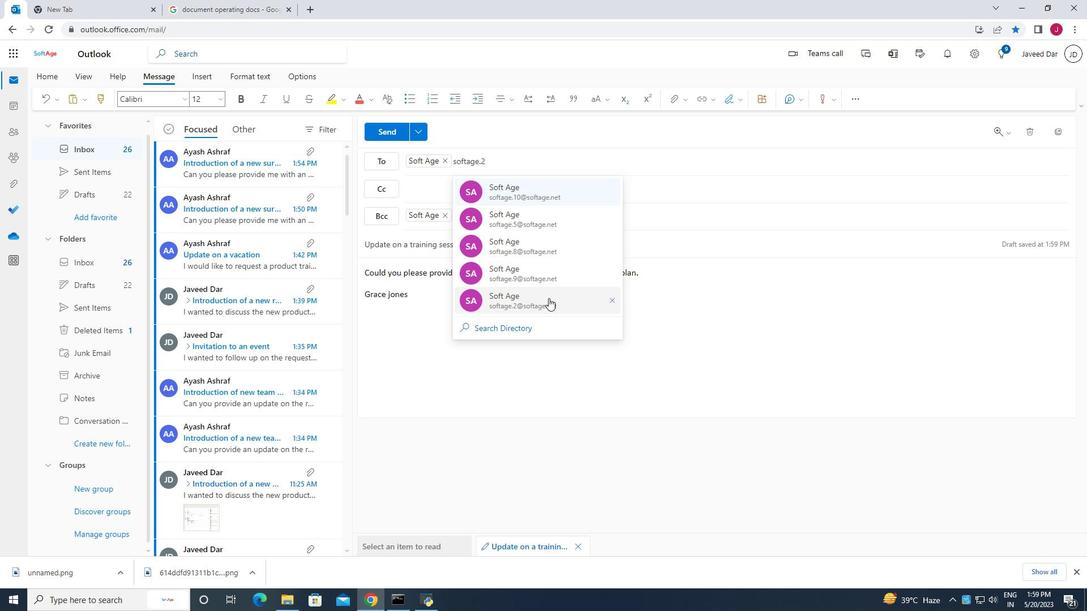 
Action: Mouse pressed left at (554, 296)
Screenshot: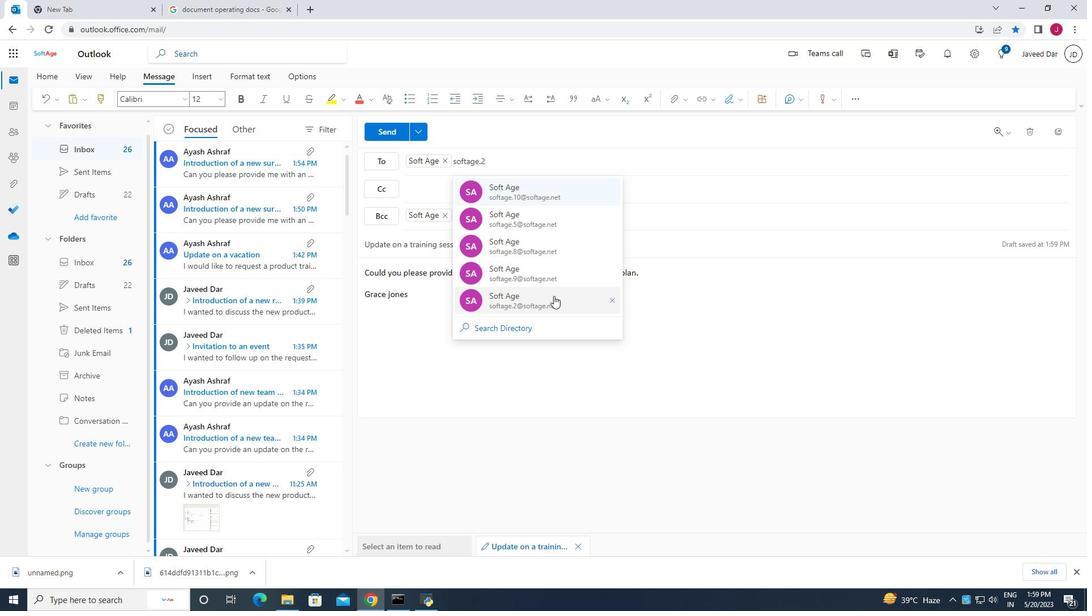 
Action: Mouse moved to (442, 213)
Screenshot: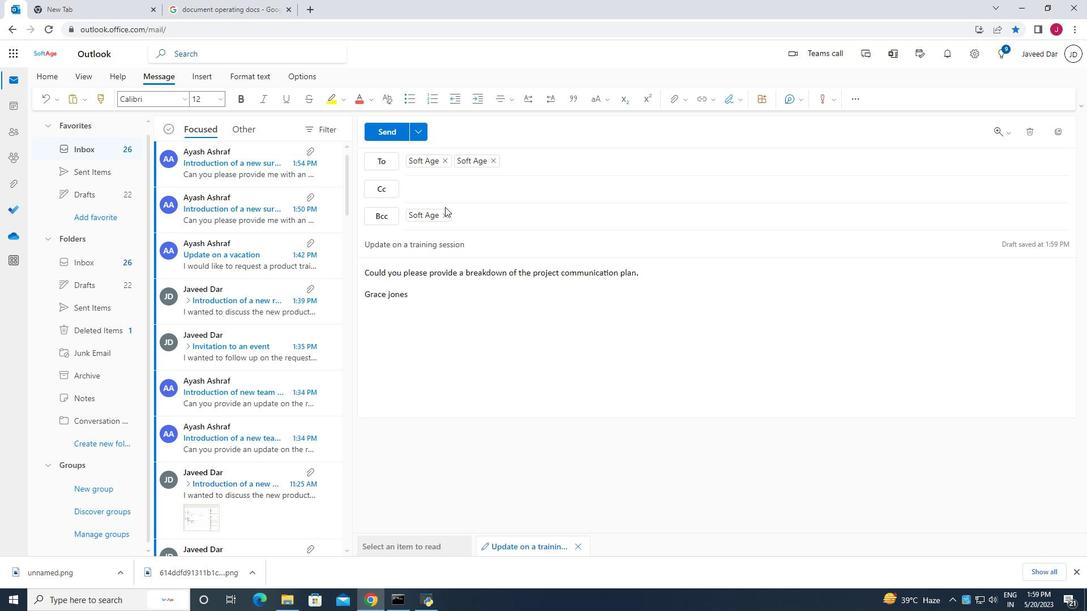 
Action: Mouse scrolled (442, 213) with delta (0, 0)
Screenshot: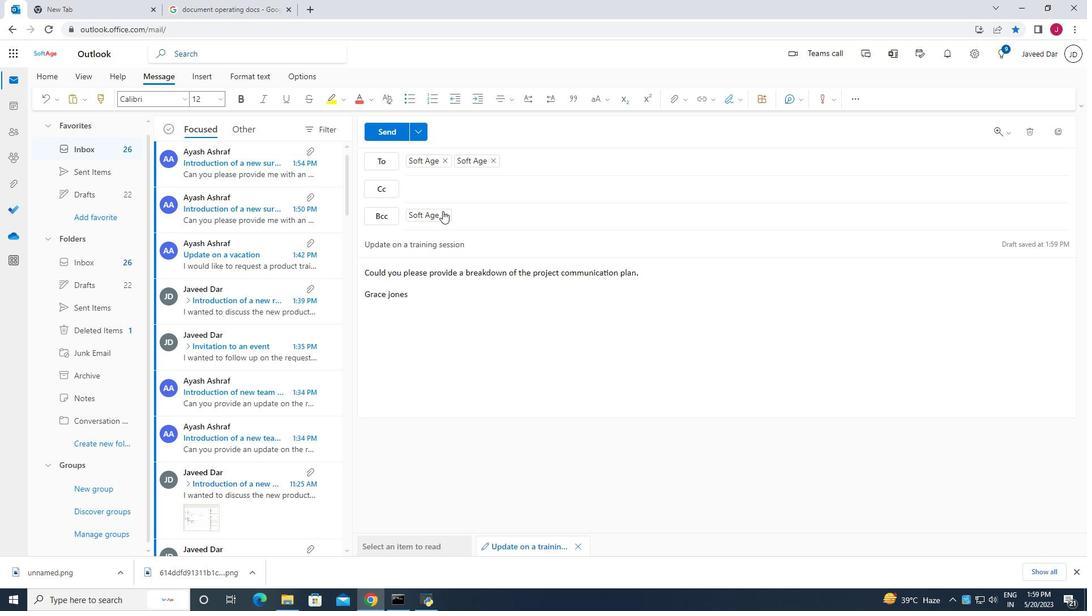 
Action: Mouse scrolled (442, 213) with delta (0, 0)
Screenshot: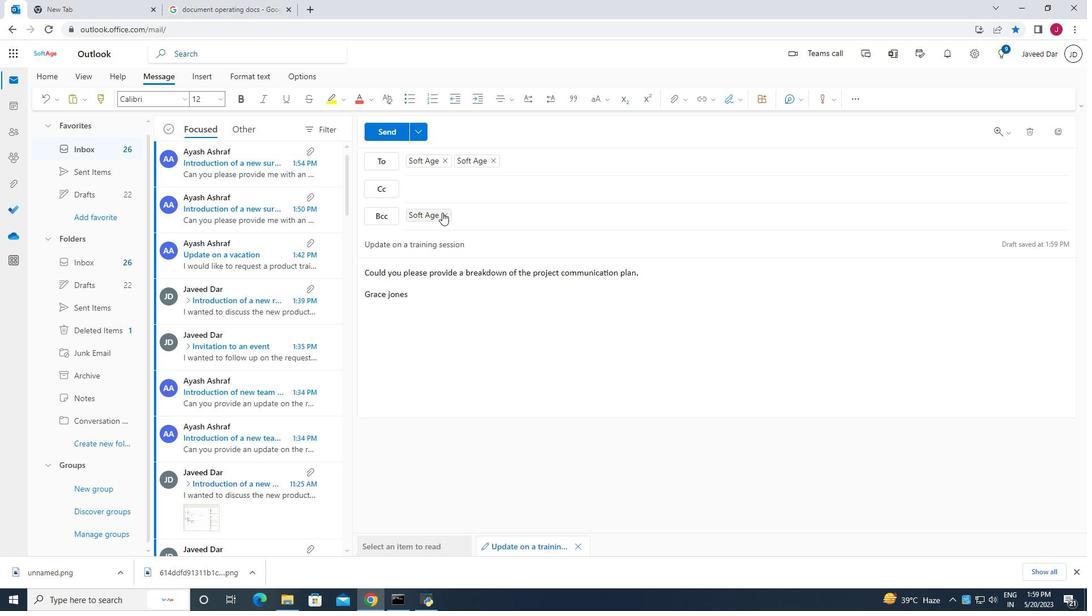 
Action: Mouse moved to (478, 264)
Screenshot: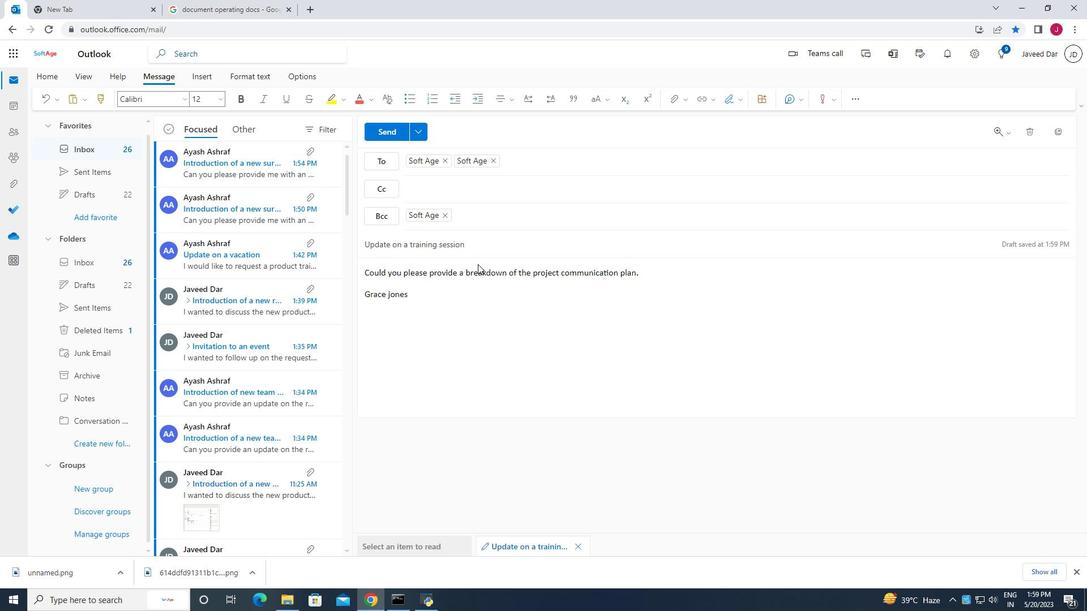 
Action: Mouse scrolled (478, 263) with delta (0, 0)
Screenshot: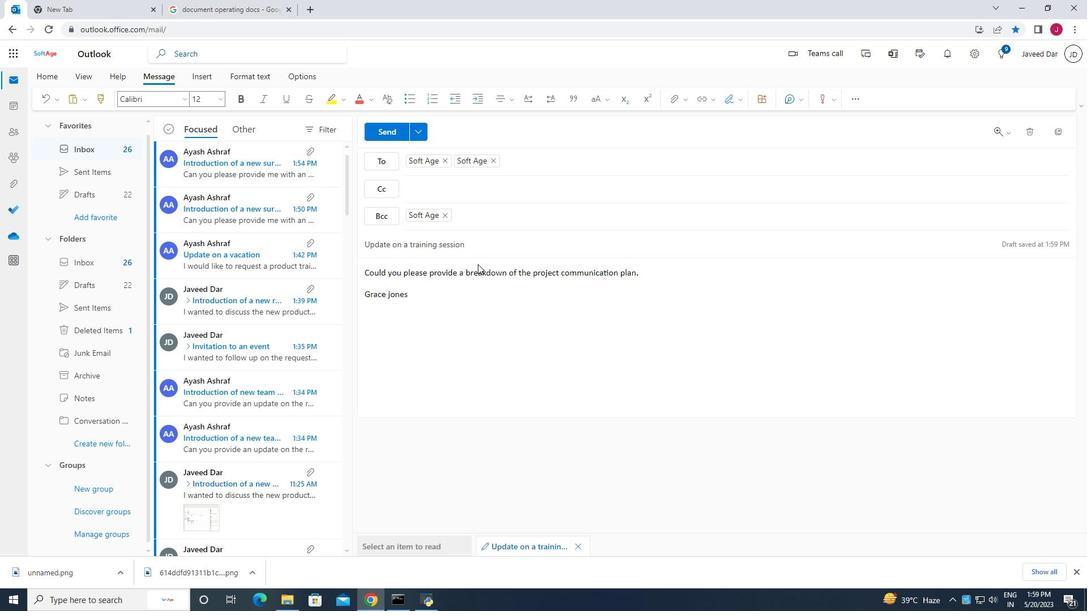 
Action: Mouse moved to (478, 265)
Screenshot: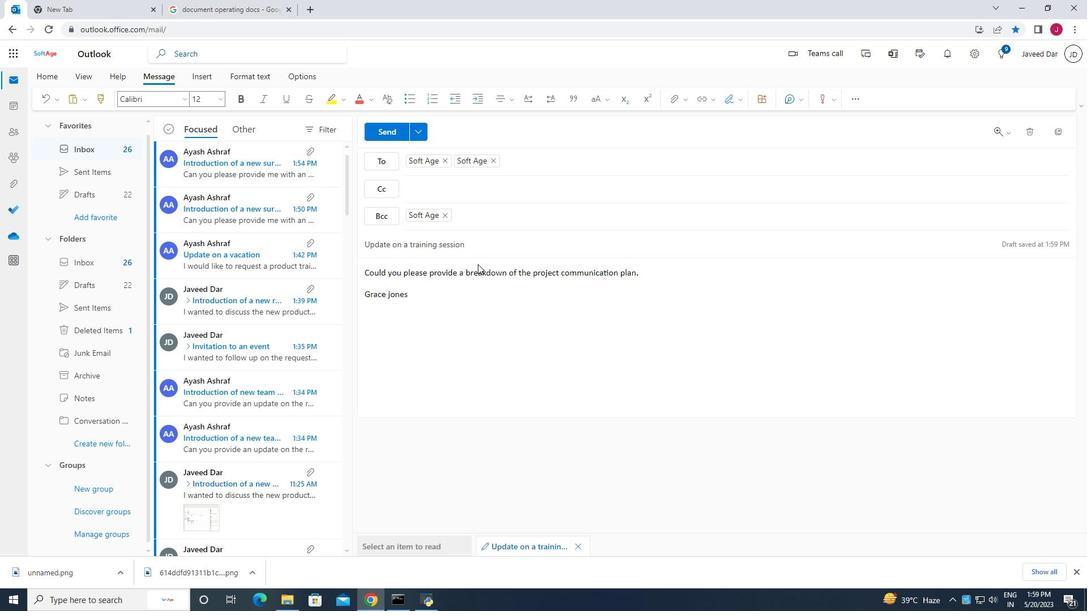 
Action: Mouse scrolled (478, 266) with delta (0, 0)
Screenshot: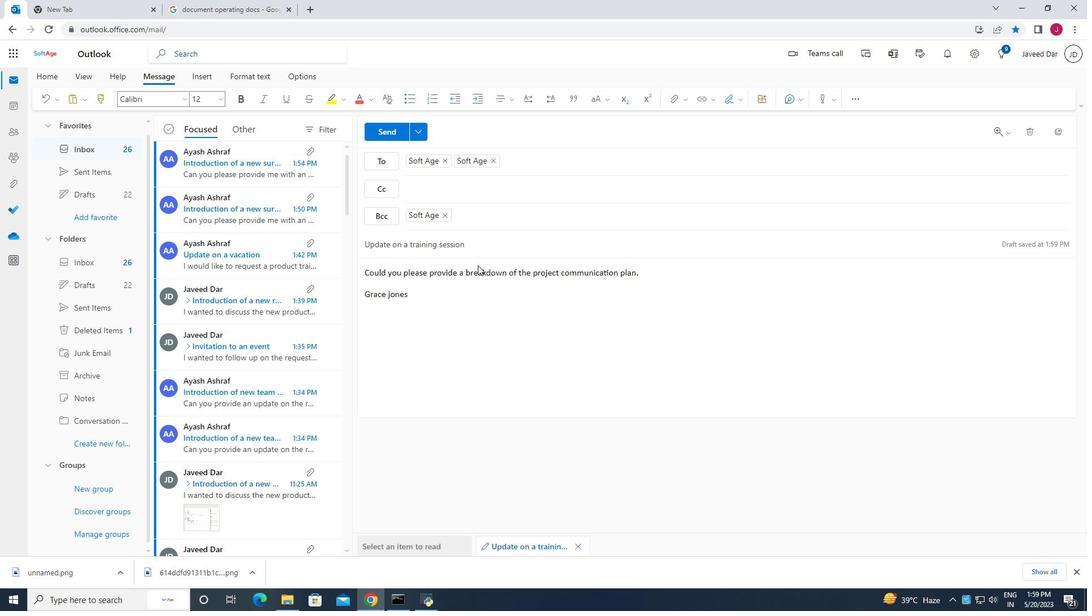
Action: Mouse scrolled (478, 266) with delta (0, 0)
Screenshot: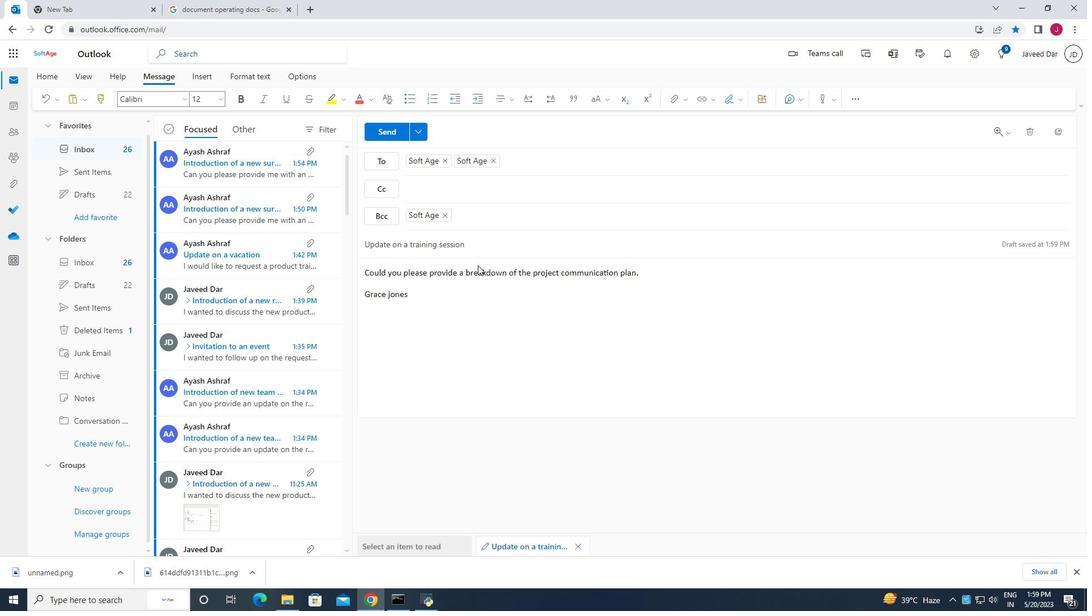 
Action: Mouse moved to (393, 132)
Screenshot: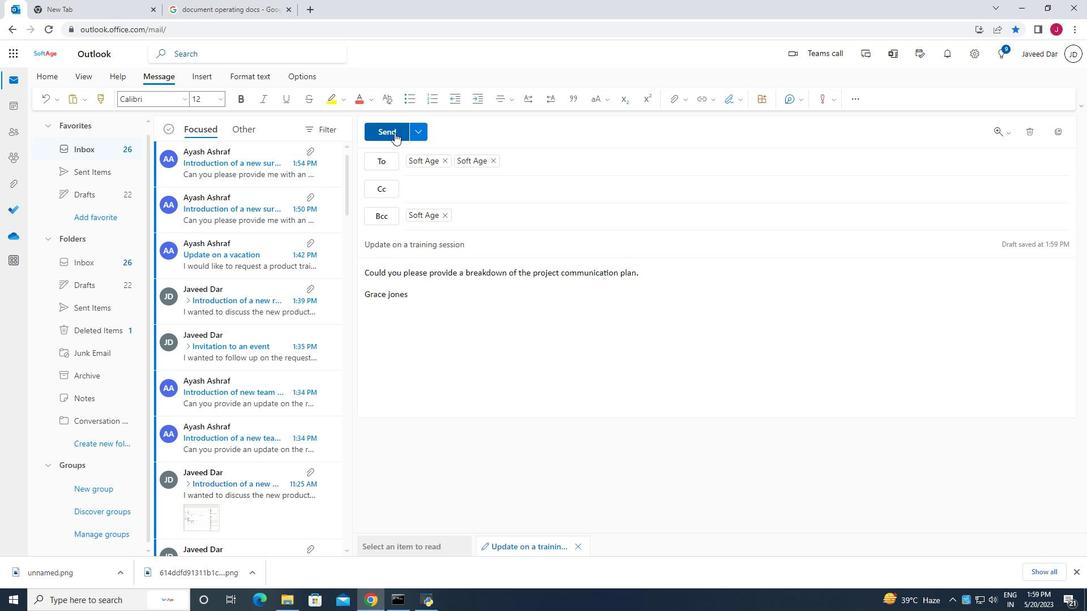 
Action: Mouse pressed left at (393, 132)
Screenshot: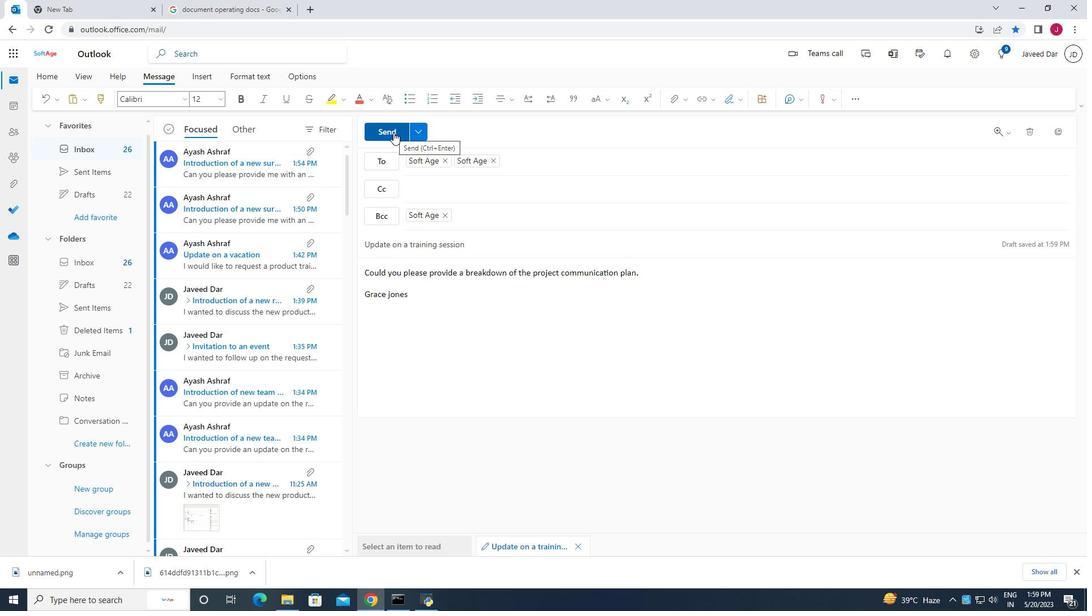 
Action: Mouse moved to (411, 227)
Screenshot: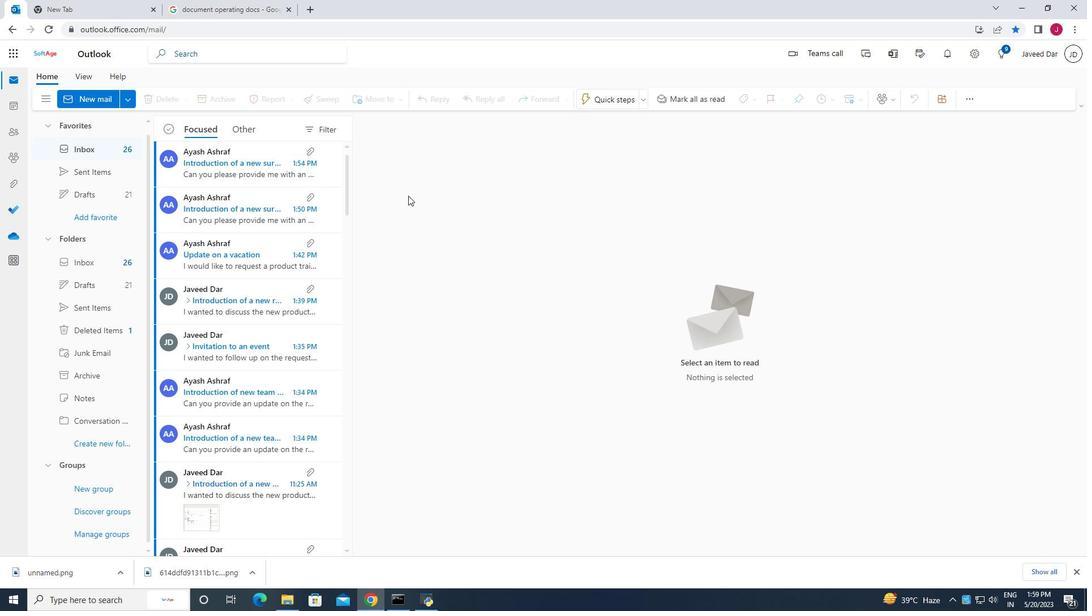 
